 Task: Send an email with the signature Ebony Rodriguez with the subject 'Request for a leave of absence' and the message 'I will need to check with our team before providing a response.' from softage.1@softage.net to softage.8@softage.net with an attached document Data_analysis_report.pdf and move the email from Sent Items to the folder Reservations
Action: Key pressed n
Screenshot: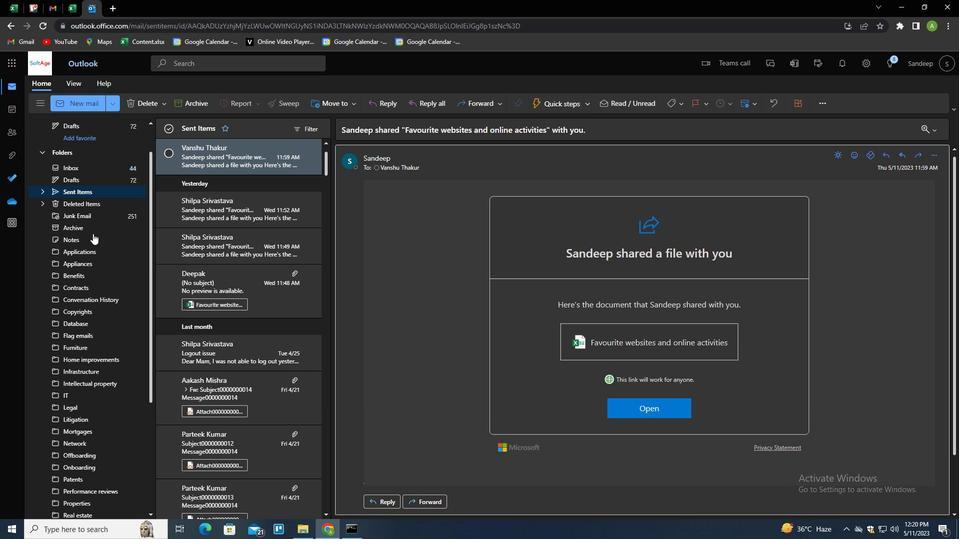 
Action: Mouse moved to (665, 105)
Screenshot: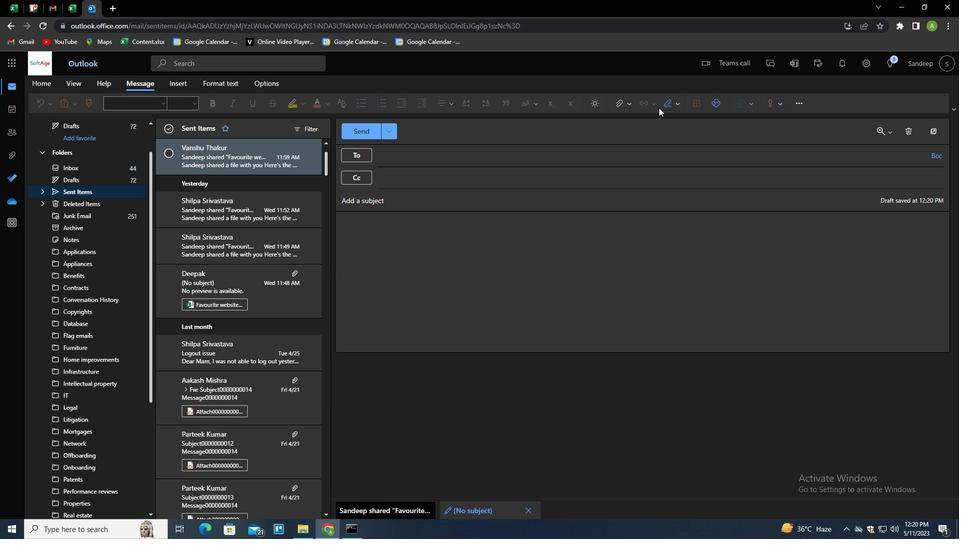
Action: Mouse pressed left at (665, 105)
Screenshot: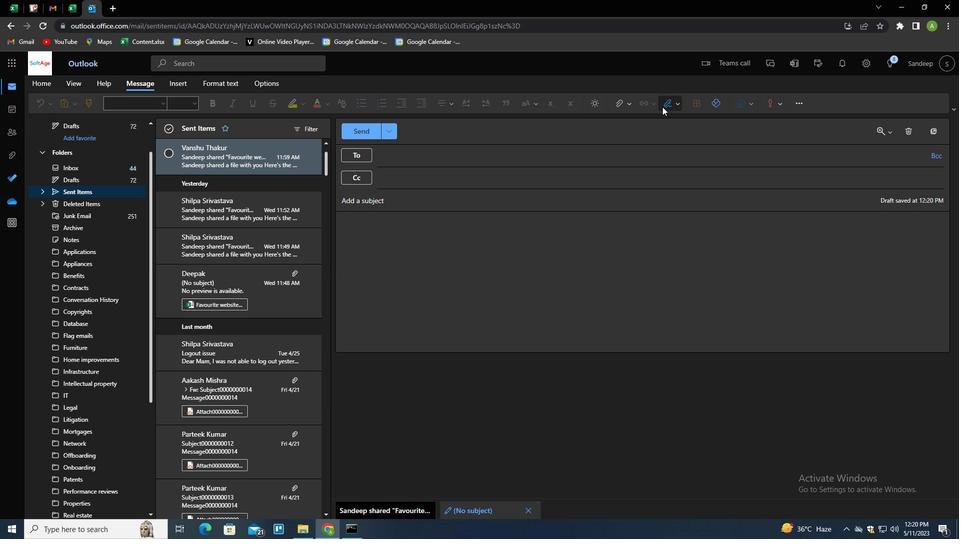 
Action: Mouse moved to (652, 139)
Screenshot: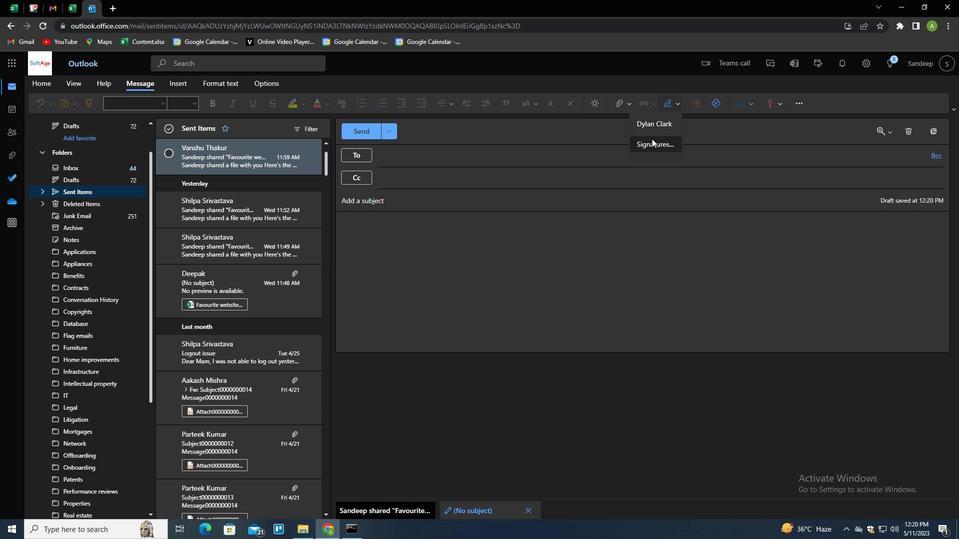 
Action: Mouse pressed left at (652, 139)
Screenshot: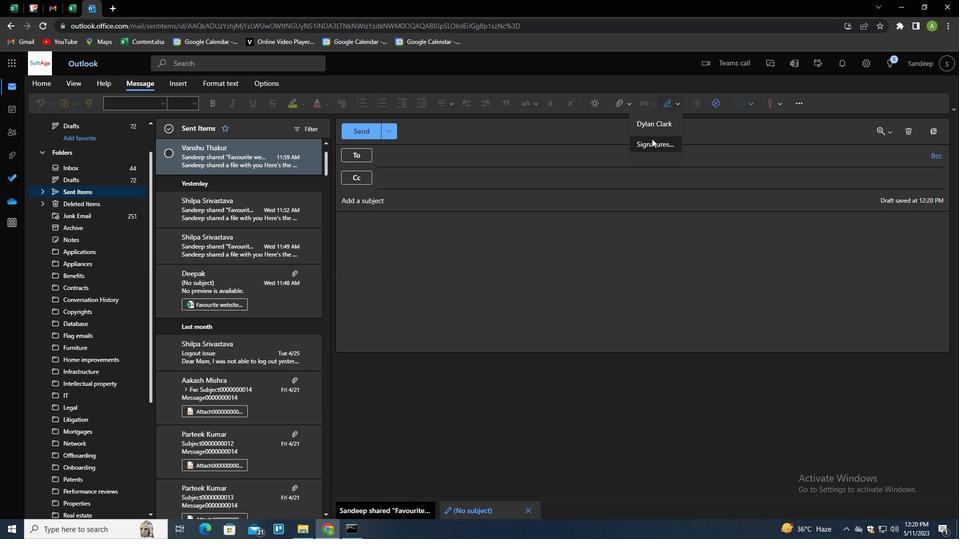 
Action: Mouse moved to (668, 186)
Screenshot: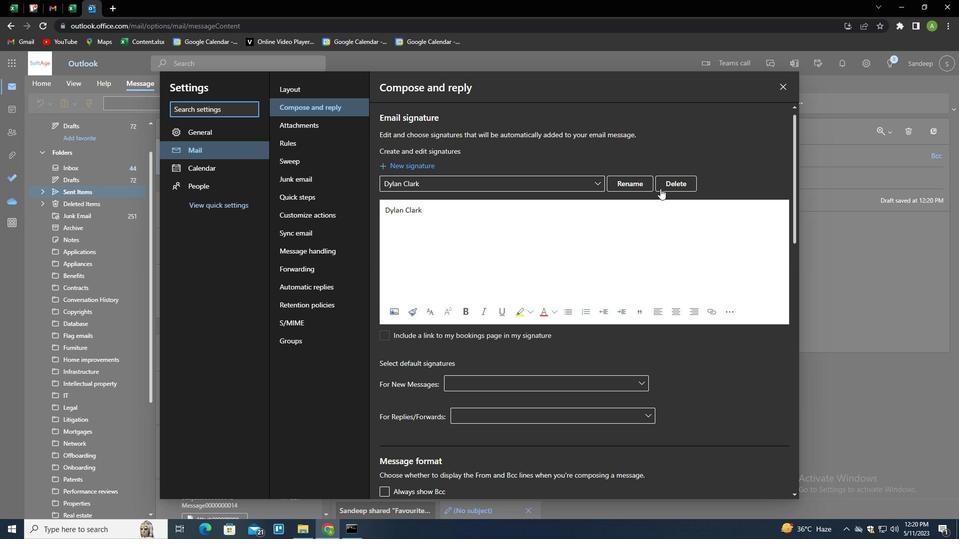 
Action: Mouse pressed left at (668, 186)
Screenshot: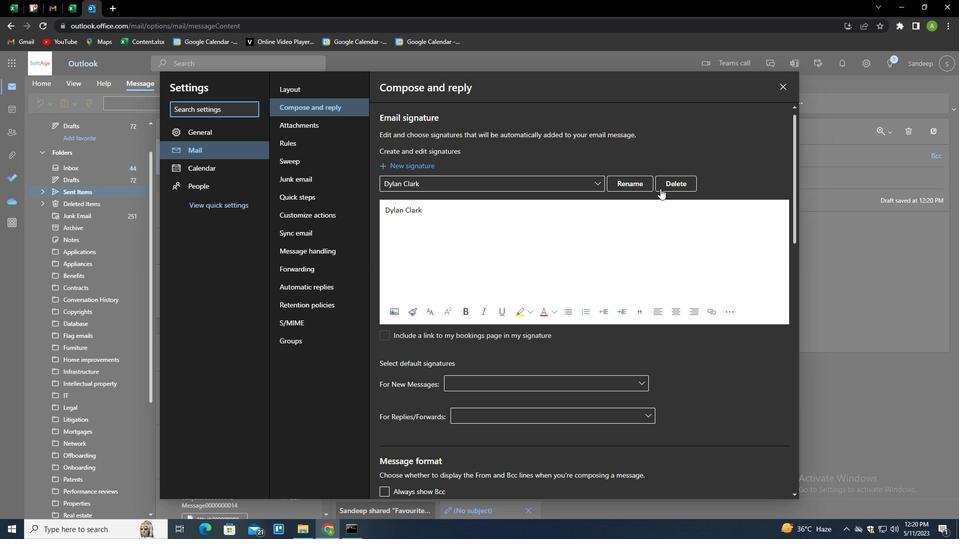
Action: Mouse moved to (606, 186)
Screenshot: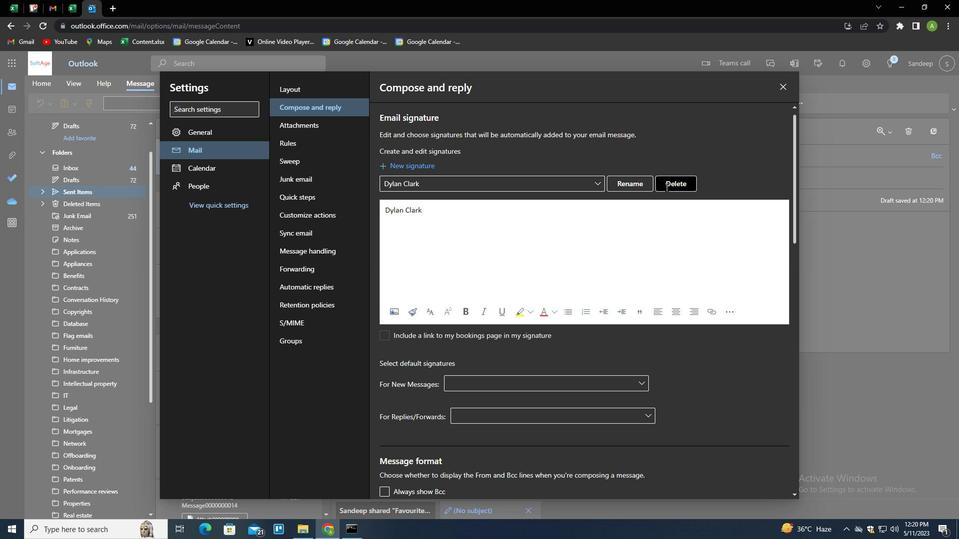 
Action: Mouse pressed left at (606, 186)
Screenshot: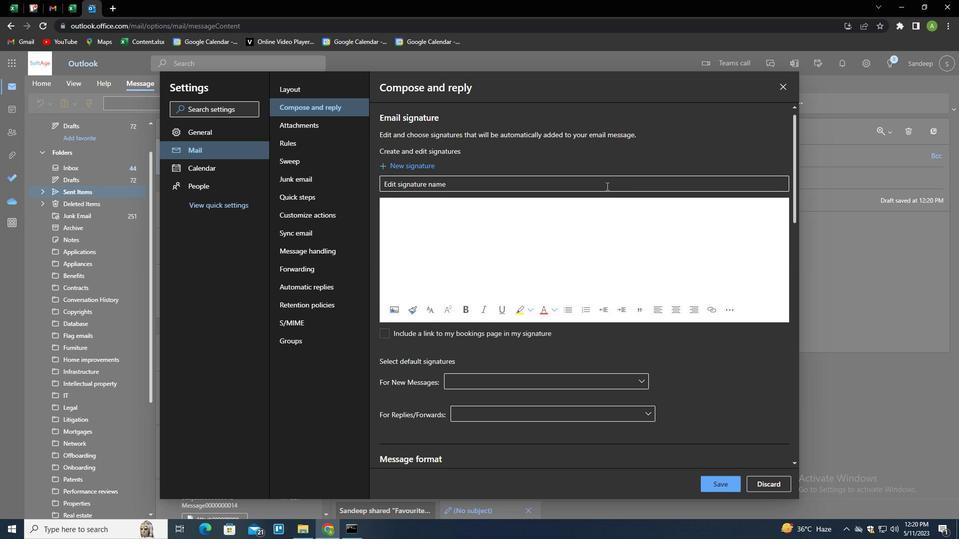 
Action: Mouse moved to (606, 184)
Screenshot: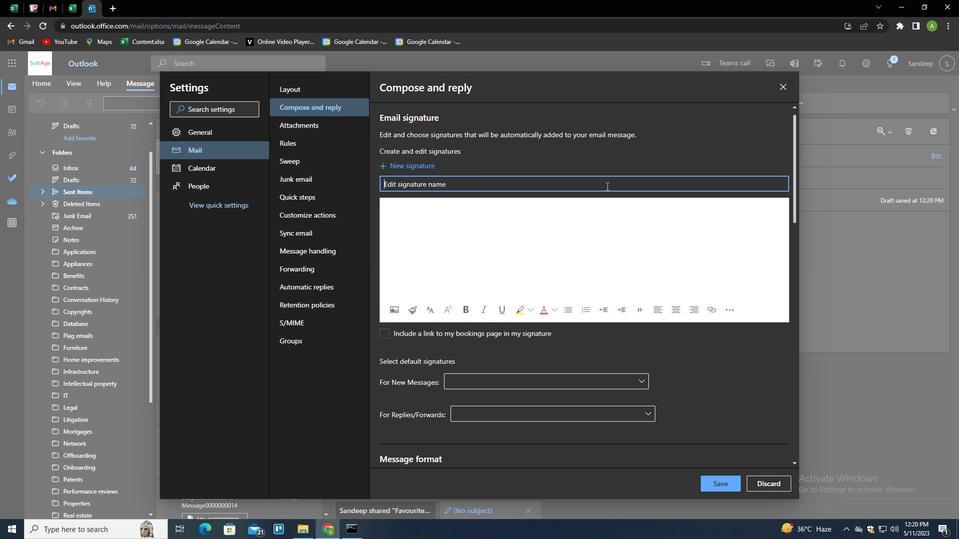 
Action: Key pressed <Key.shift><Key.shift><Key.shift><Key.shift><Key.shift><Key.shift><Key.shift><Key.shift><Key.shift><Key.shift><Key.shift><Key.shift><Key.shift><Key.shift><Key.shift><Key.shift><Key.shift><Key.shift><Key.shift><Key.shift><Key.shift><Key.shift><Key.shift><Key.shift><Key.shift><Key.shift><Key.shift><Key.shift><Key.shift><Key.shift><Key.shift><Key.shift><Key.shift><Key.shift><Key.shift><Key.shift><Key.shift><Key.shift><Key.shift><Key.shift><Key.shift>EBONY<Key.space><Key.shift>RODRIGUEA<Key.backspace>Z<Key.tab><Key.shift>EBONY<Key.space><Key.shift>RODRIGUES<Key.backspace>Z
Screenshot: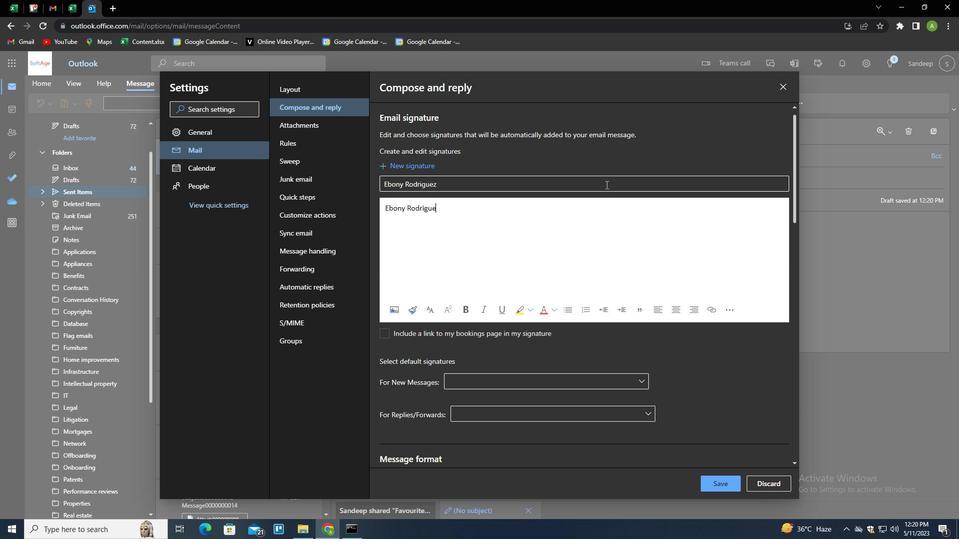 
Action: Mouse moved to (721, 481)
Screenshot: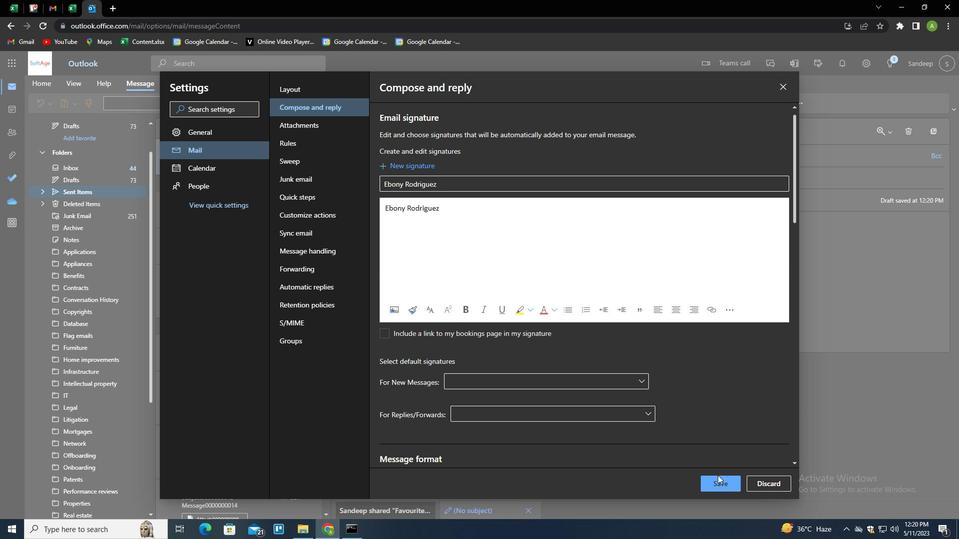 
Action: Mouse pressed left at (721, 481)
Screenshot: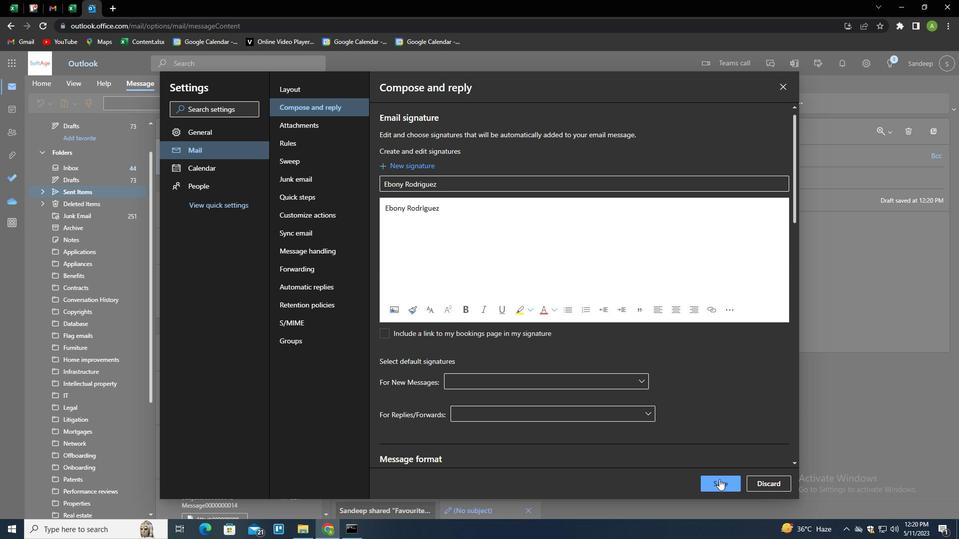 
Action: Mouse moved to (883, 244)
Screenshot: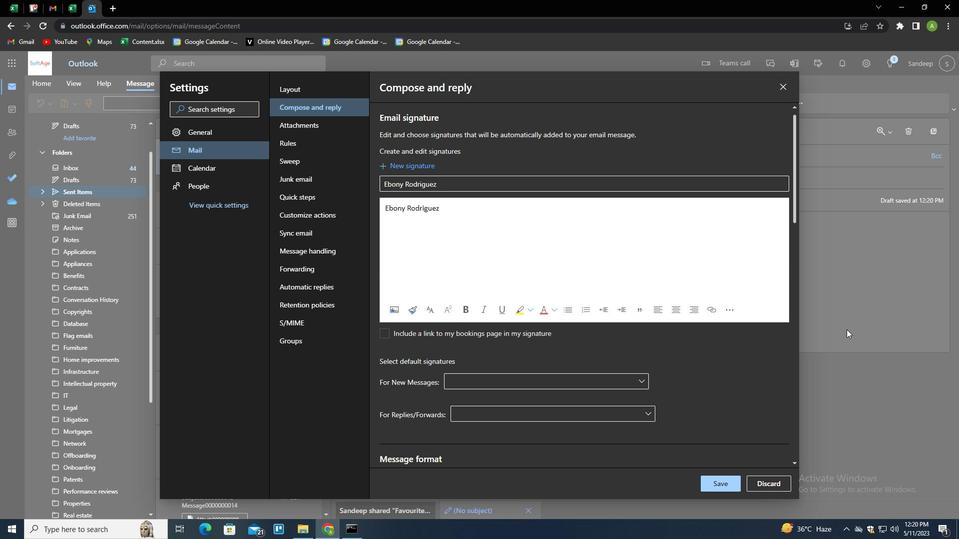 
Action: Mouse pressed left at (883, 244)
Screenshot: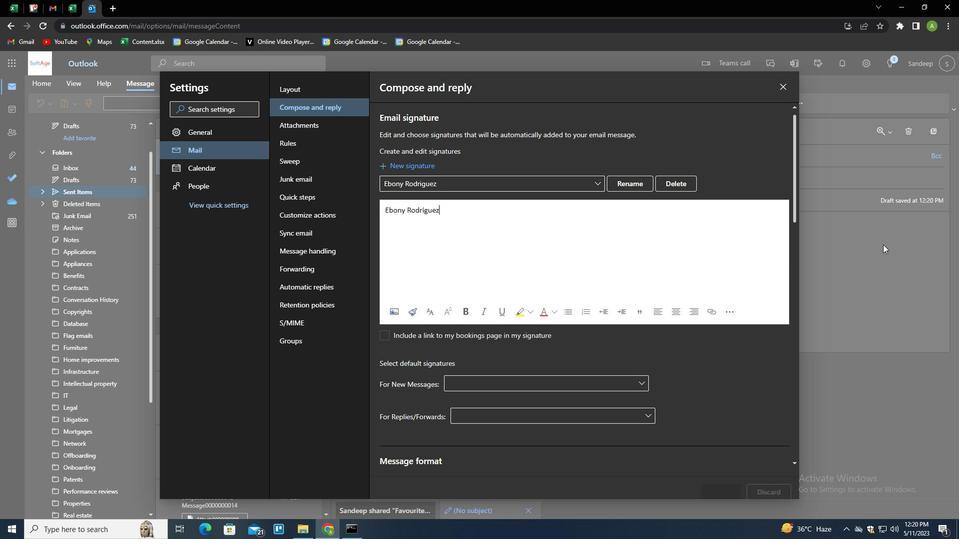 
Action: Mouse moved to (669, 100)
Screenshot: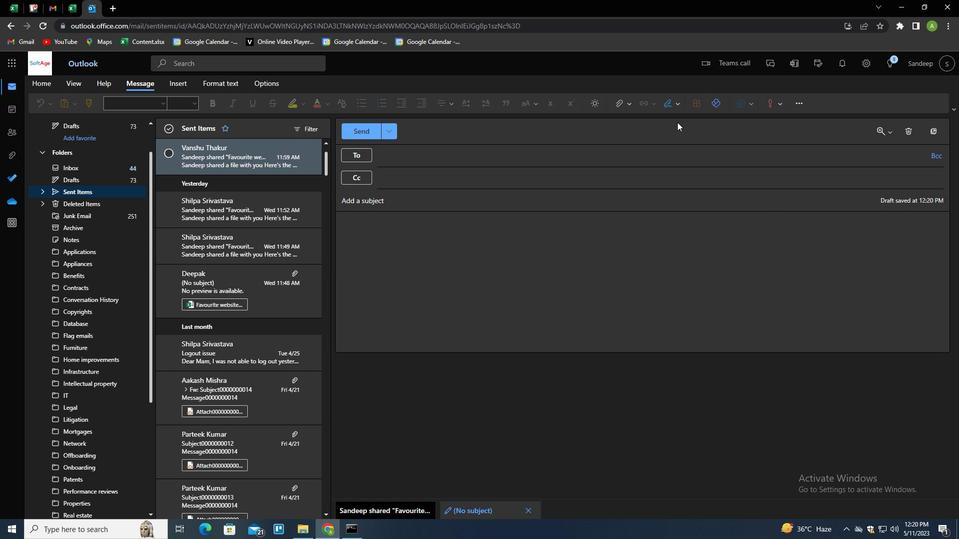 
Action: Mouse pressed left at (669, 100)
Screenshot: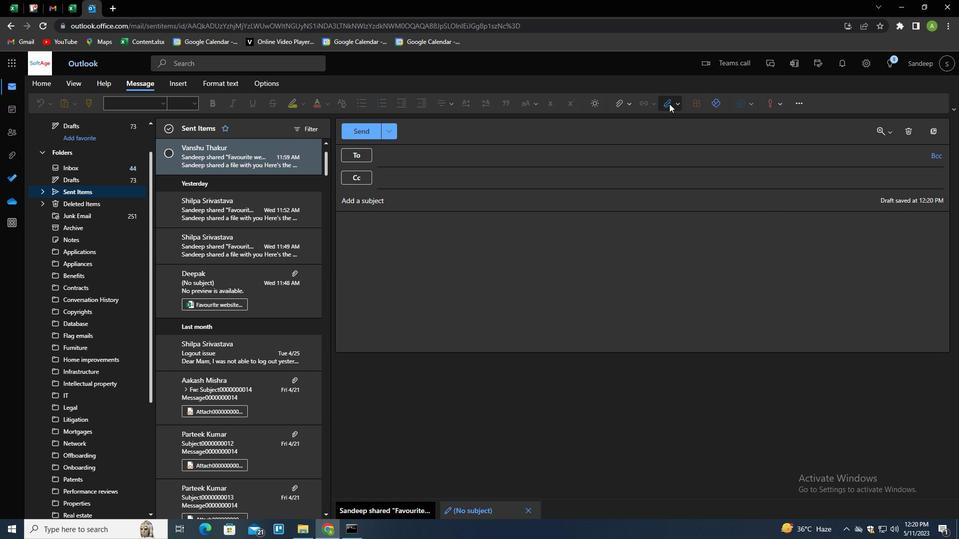 
Action: Mouse moved to (655, 125)
Screenshot: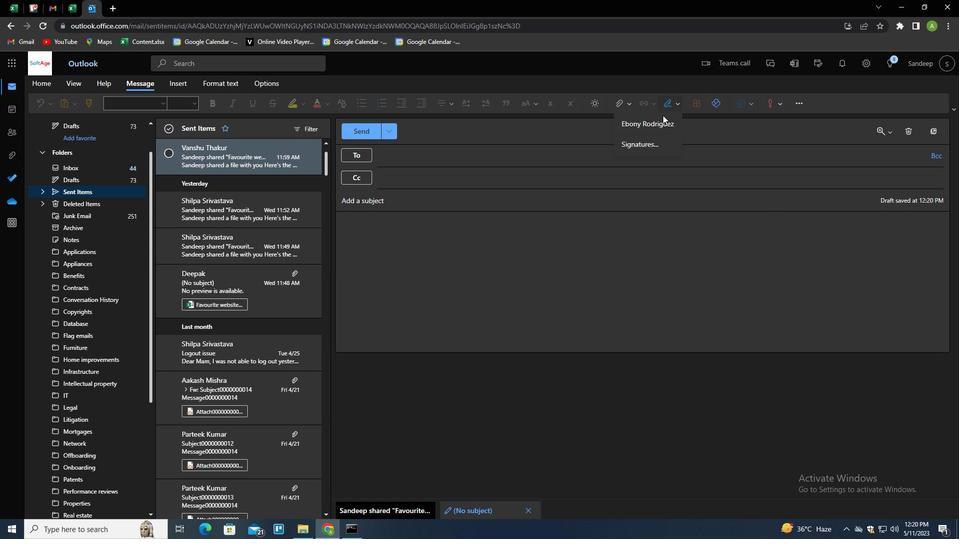 
Action: Mouse pressed left at (655, 125)
Screenshot: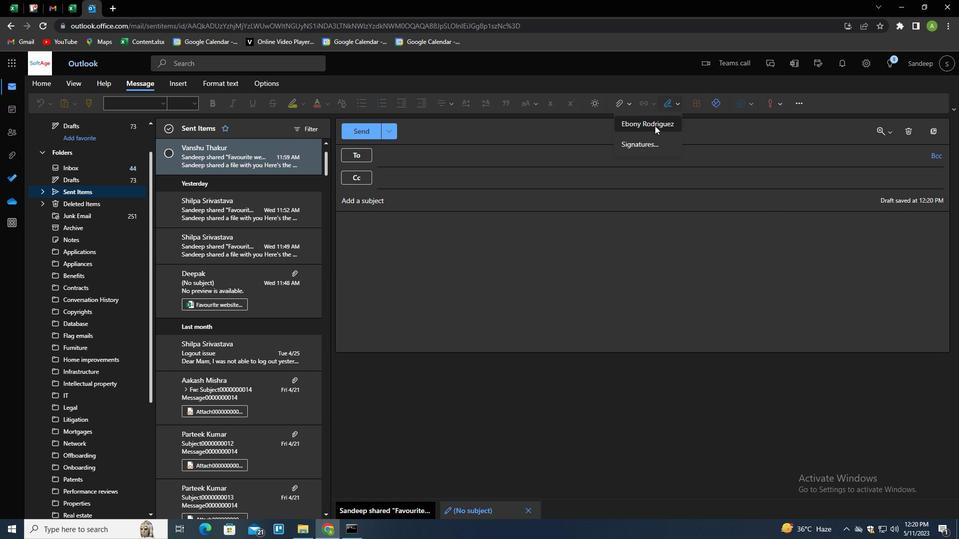 
Action: Mouse moved to (418, 199)
Screenshot: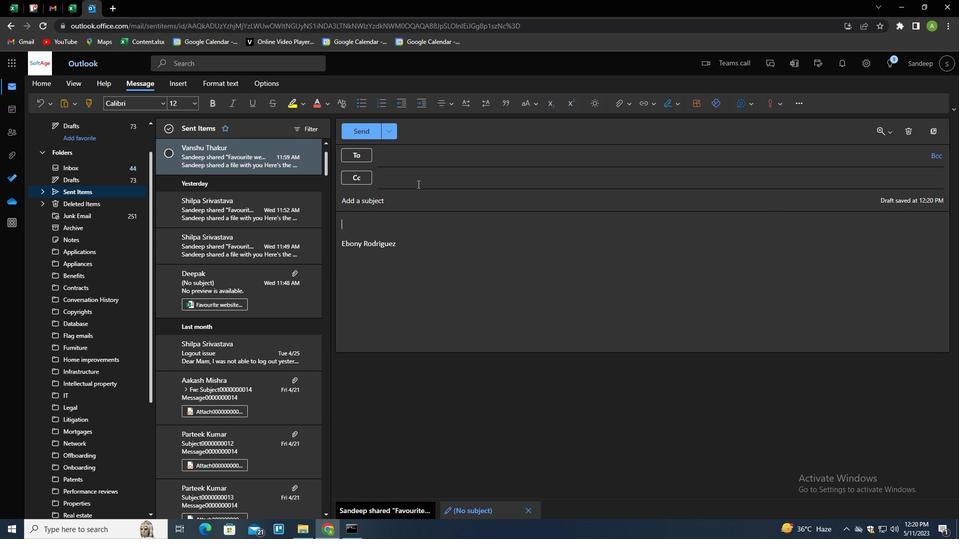 
Action: Mouse pressed left at (418, 199)
Screenshot: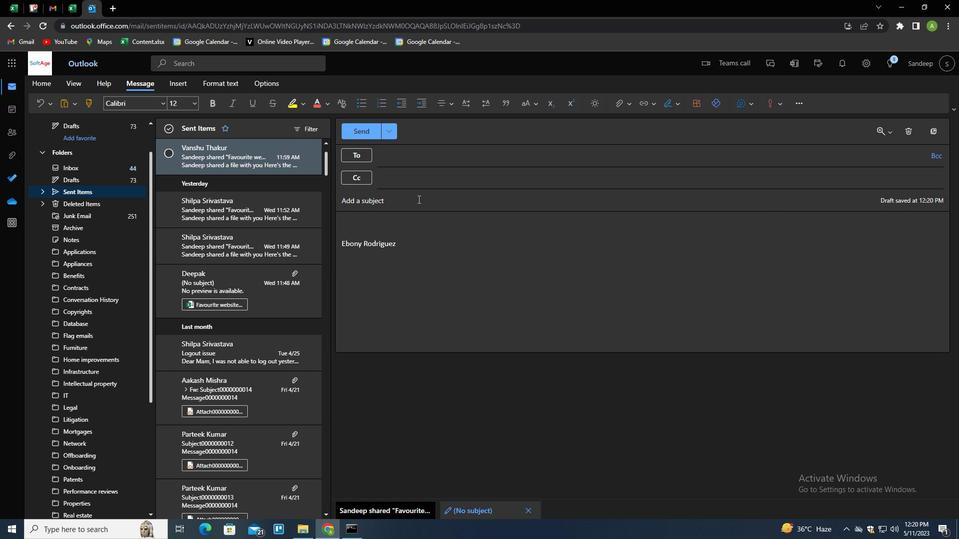 
Action: Mouse scrolled (418, 199) with delta (0, 0)
Screenshot: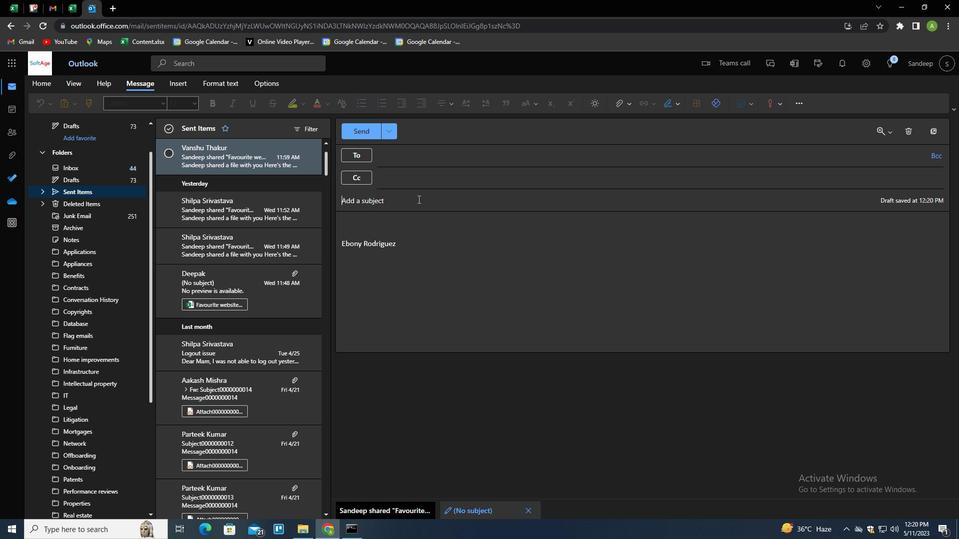 
Action: Mouse scrolled (418, 199) with delta (0, 0)
Screenshot: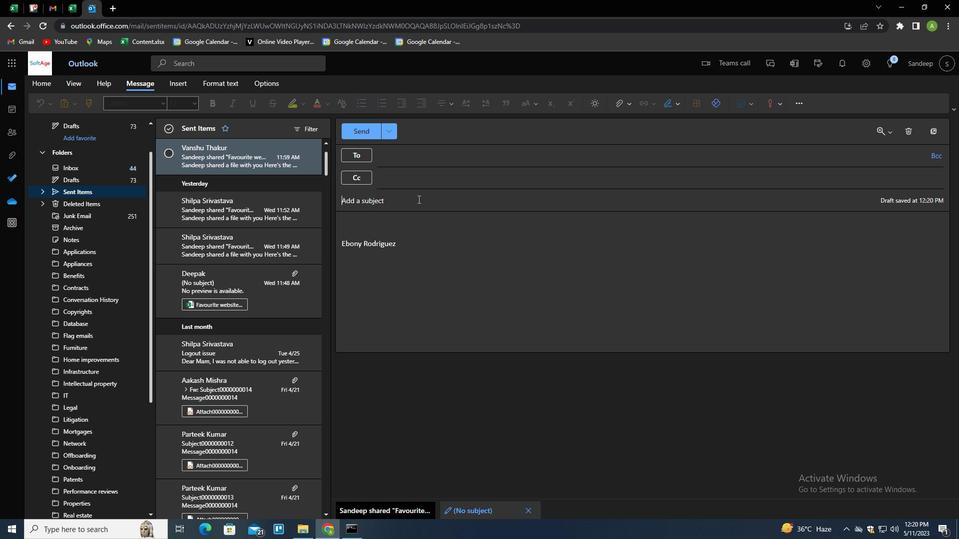 
Action: Mouse moved to (398, 201)
Screenshot: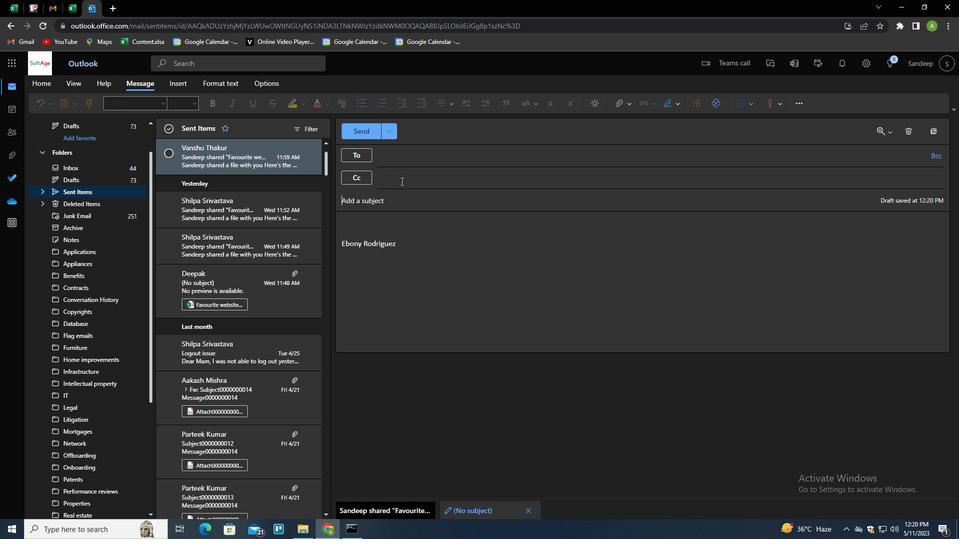 
Action: Key pressed <Key.shift>TE<Key.backspace><Key.backspace><Key.shift>REQUEST<Key.space>FOR<Key.space>A<Key.space>LEAVE<Key.space>OF<Key.space>ABSENCE
Screenshot: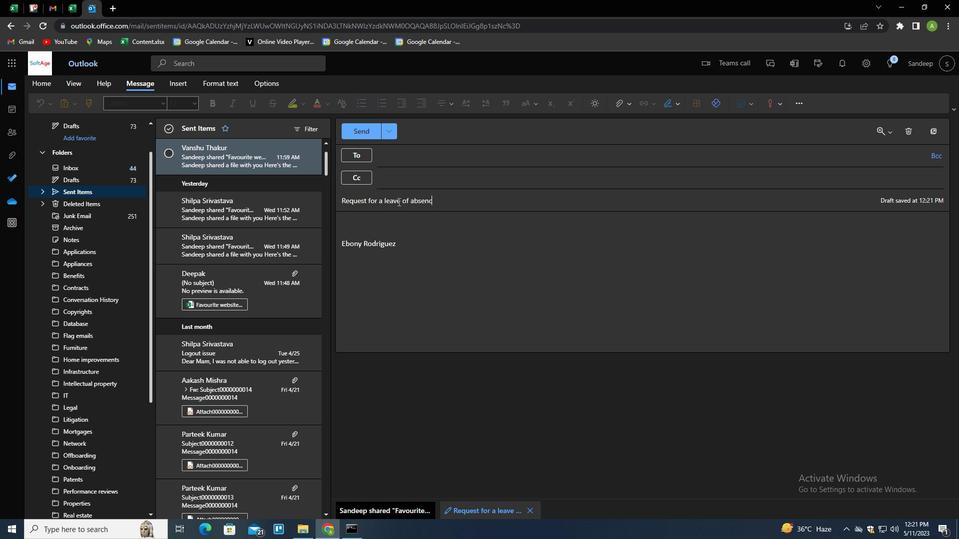
Action: Mouse moved to (403, 245)
Screenshot: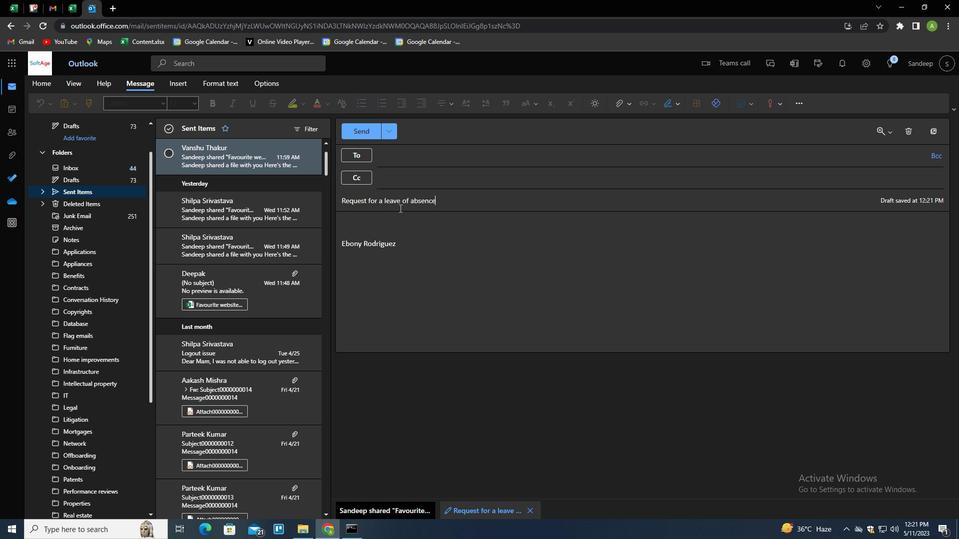 
Action: Mouse pressed left at (403, 245)
Screenshot: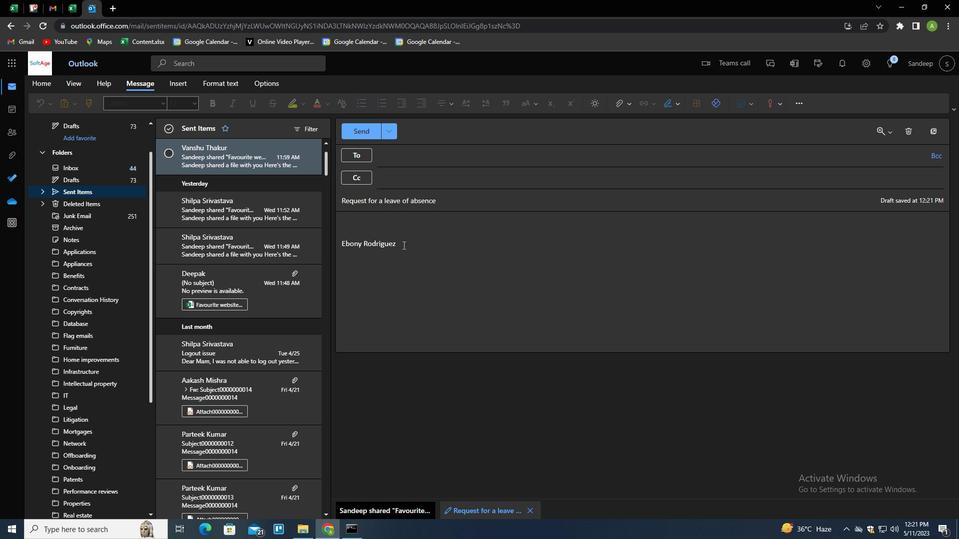 
Action: Key pressed <Key.shift_r><Key.enter><Key.shift><Key.shift><Key.shift><Key.shift><Key.shift><Key.shift><Key.shift><Key.shift><Key.shift><Key.shift><Key.shift><Key.shift><Key.shift><Key.shift><Key.shift><Key.shift><Key.shift><Key.shift><Key.shift><Key.shift><Key.shift><Key.shift><Key.shift><Key.shift><Key.shift>I<Key.space>EI<Key.backspace><Key.backspace>WILL<Key.space>NEED<Key.space>TO<Key.space>CHECK<Key.space>WITH<Key.space>OUR<Key.space>TEAM<Key.space>BEFORE<Key.space>PROVIDING<Key.space>A<Key.space>REPONSE.
Screenshot: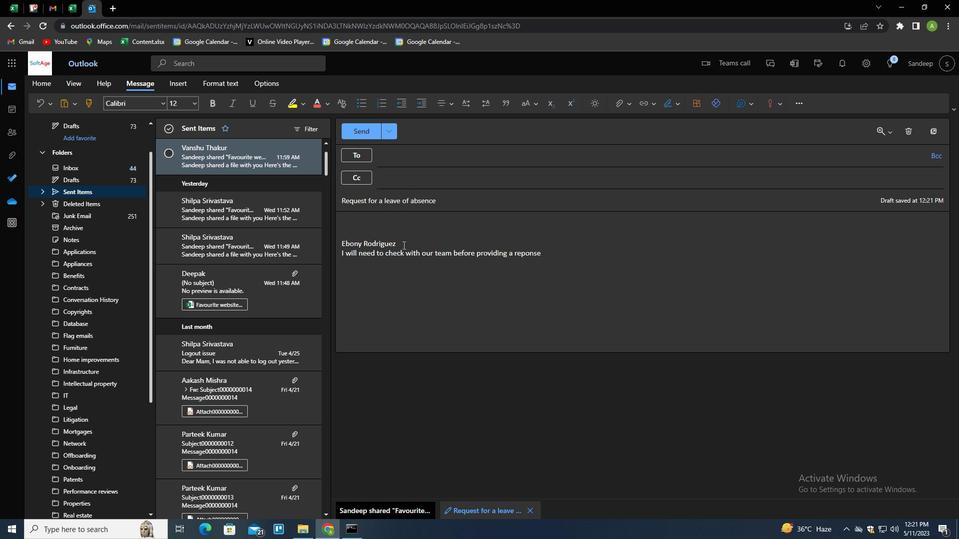 
Action: Mouse moved to (395, 157)
Screenshot: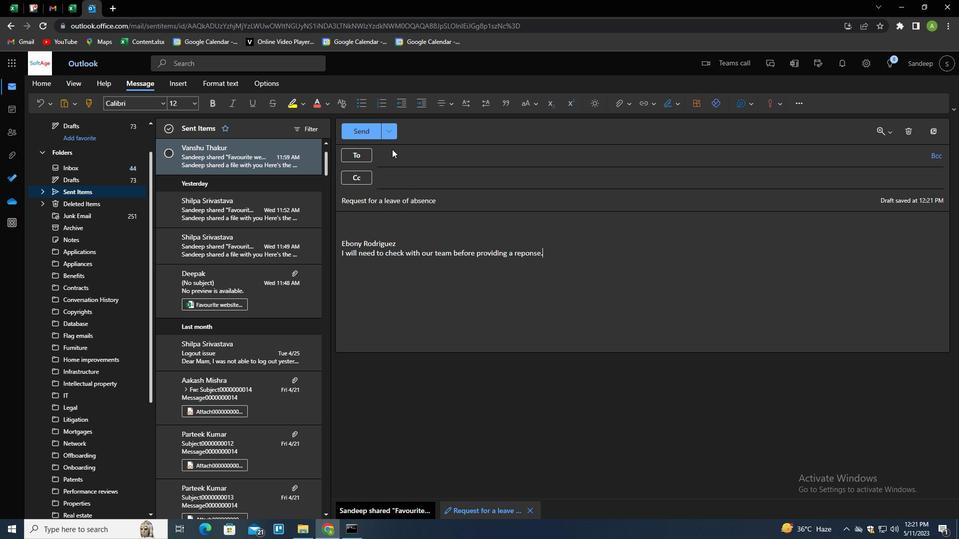 
Action: Mouse pressed left at (395, 157)
Screenshot: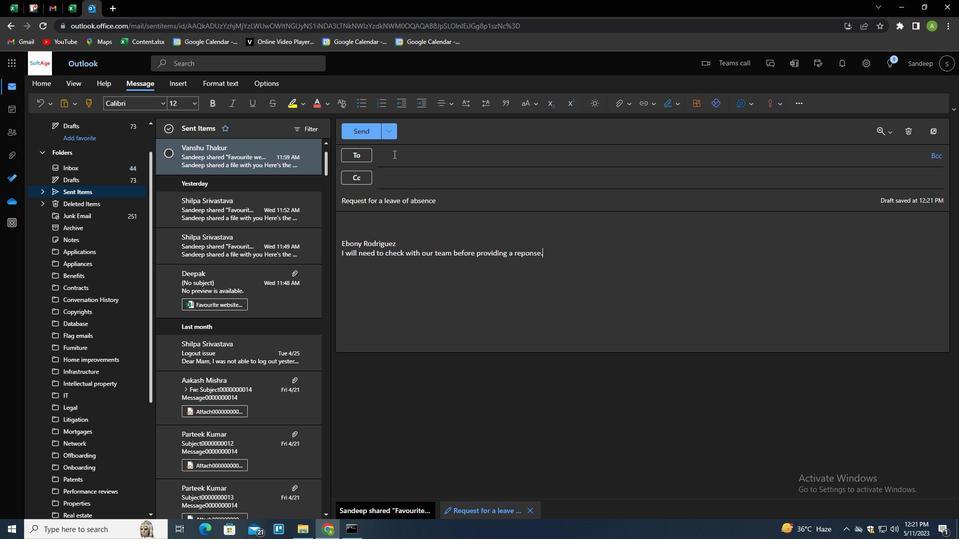 
Action: Key pressed SOFTAGE.8<Key.shift><Key.shift><Key.shift><Key.shift><Key.shift><Key.shift><Key.shift><Key.shift><Key.shift><Key.shift><Key.shift>@SOFTAGE.NET
Screenshot: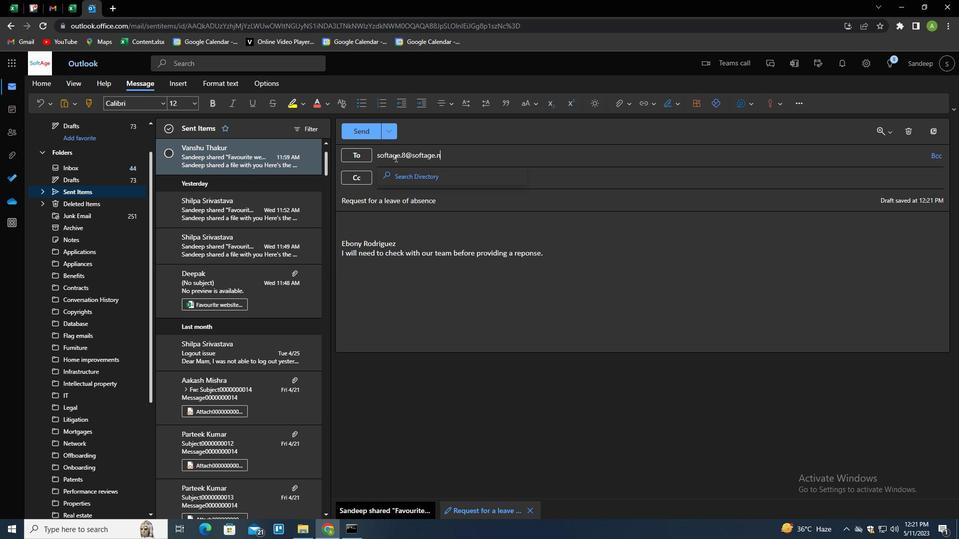 
Action: Mouse moved to (454, 183)
Screenshot: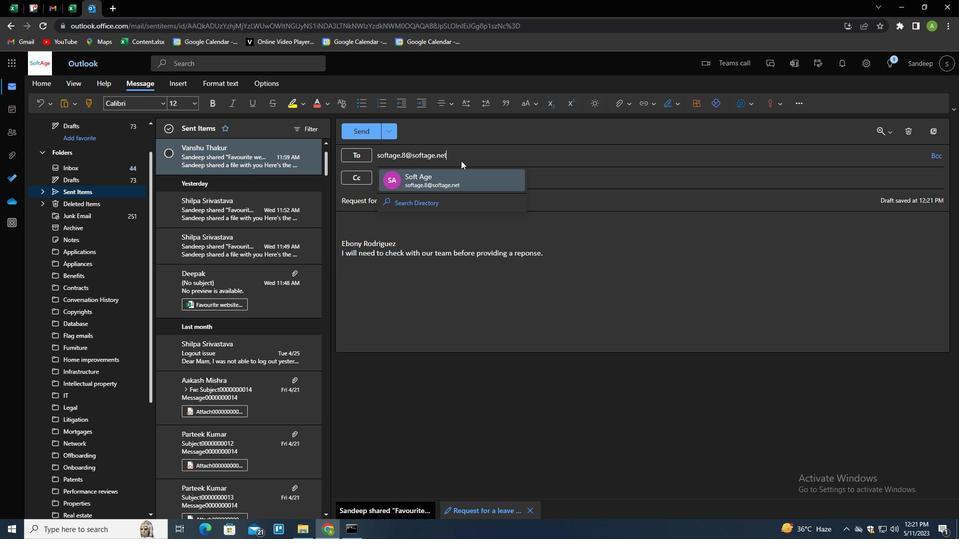 
Action: Mouse pressed left at (454, 183)
Screenshot: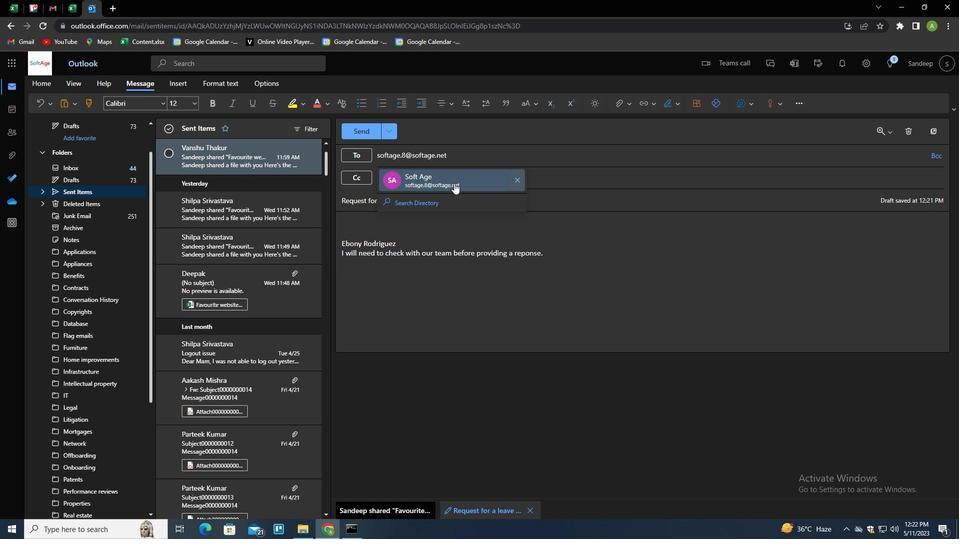 
Action: Mouse moved to (621, 105)
Screenshot: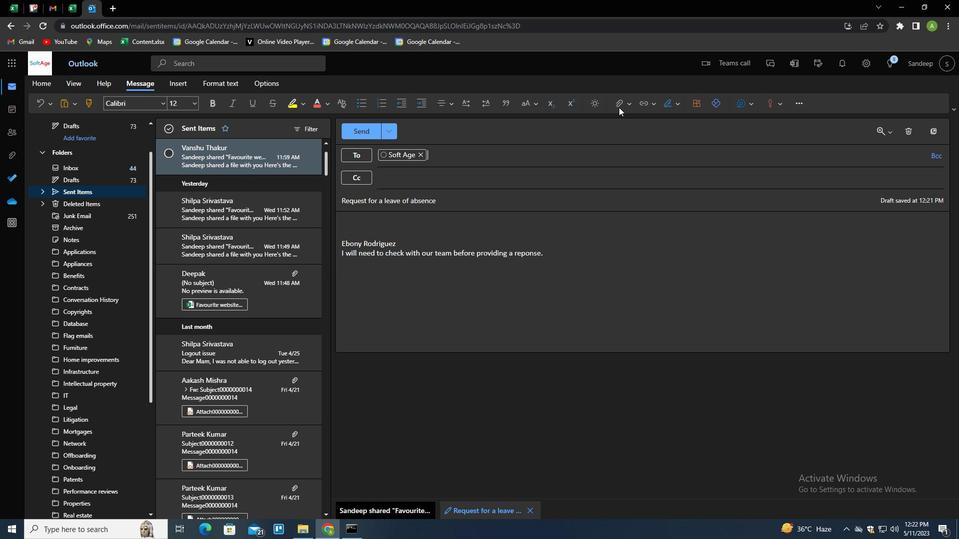 
Action: Mouse pressed left at (621, 105)
Screenshot: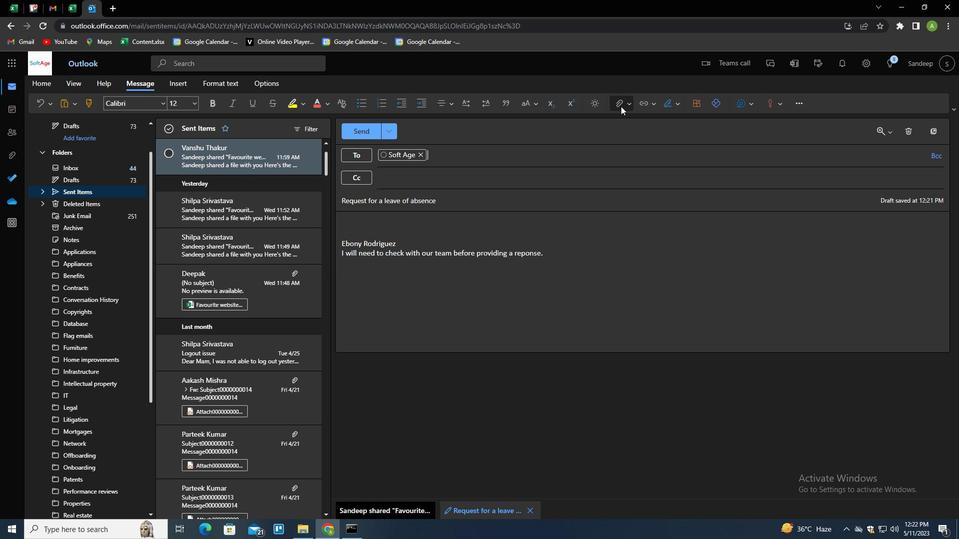 
Action: Mouse moved to (600, 123)
Screenshot: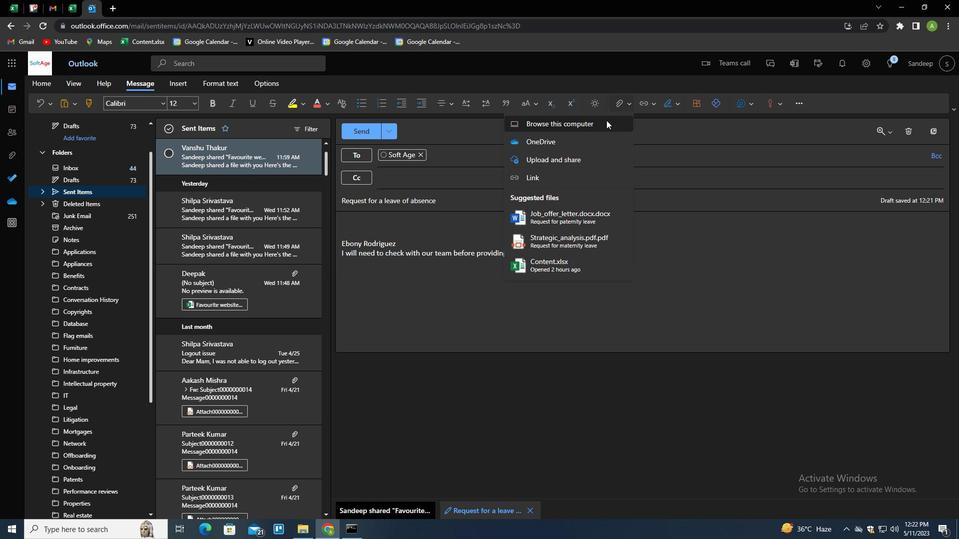 
Action: Mouse pressed left at (600, 123)
Screenshot: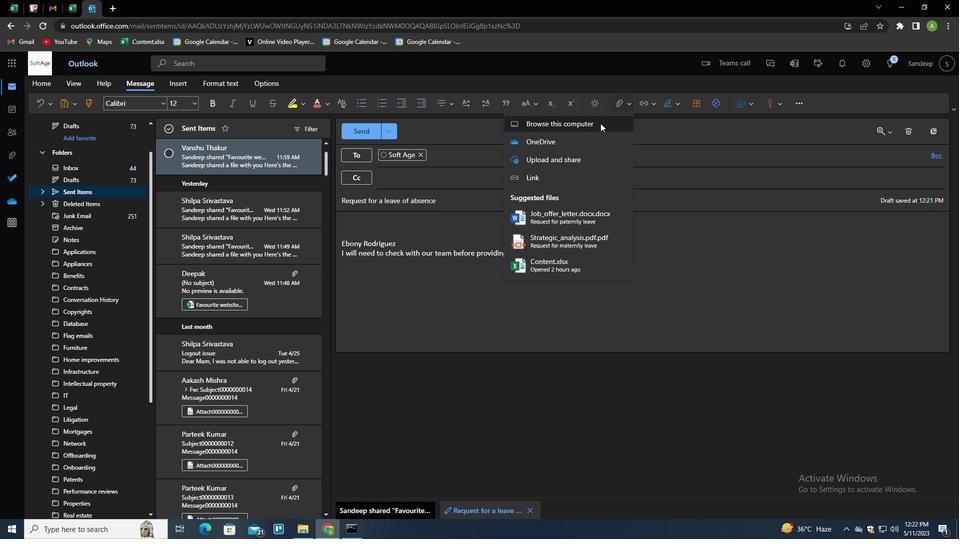 
Action: Mouse moved to (191, 84)
Screenshot: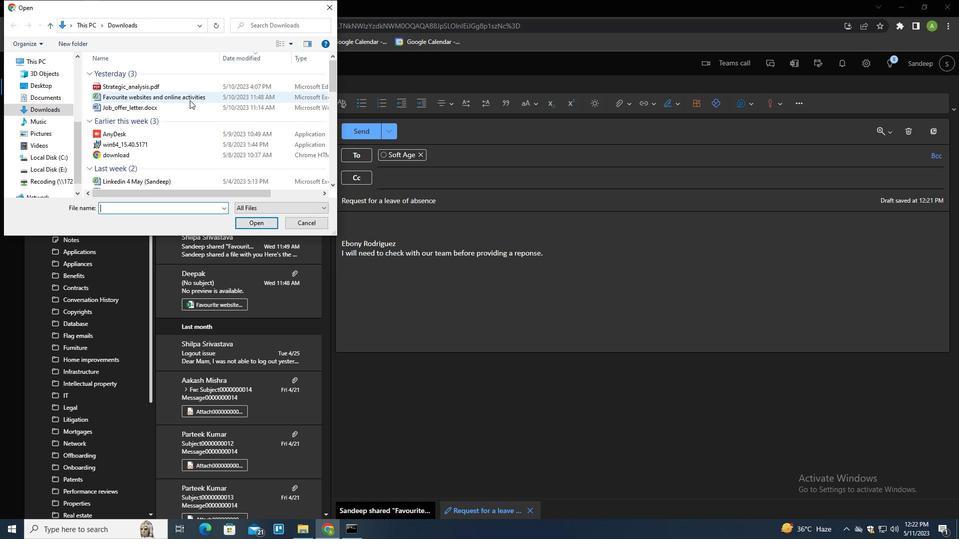 
Action: Mouse pressed left at (191, 84)
Screenshot: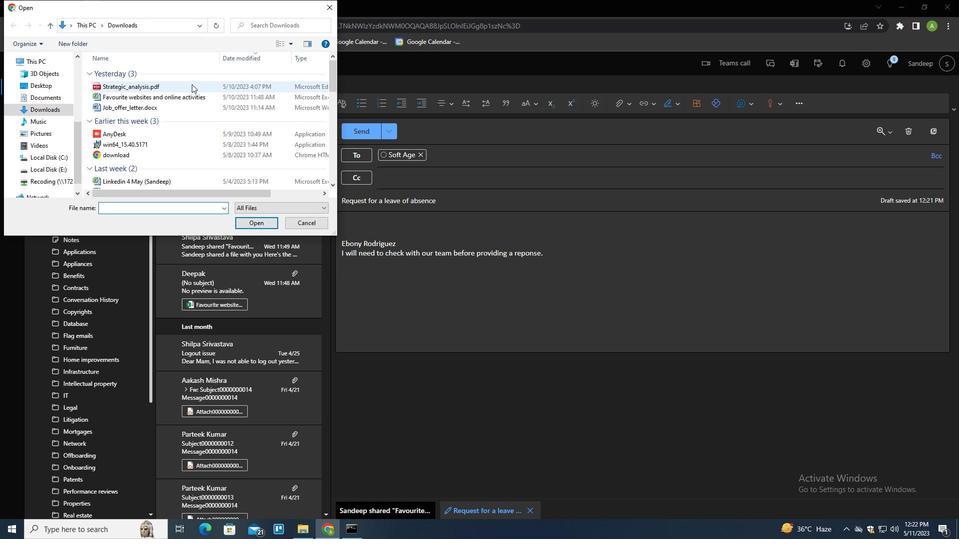 
Action: Mouse pressed right at (191, 84)
Screenshot: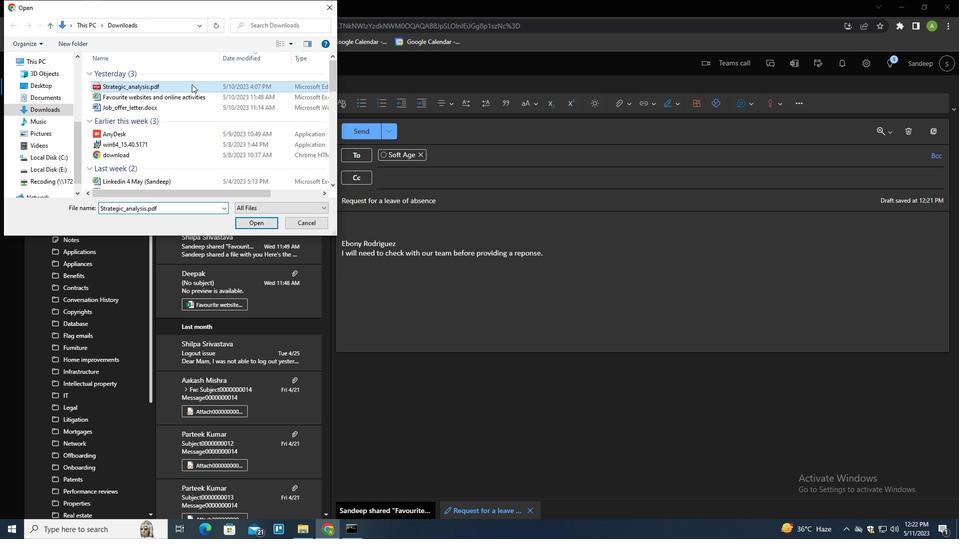 
Action: Mouse moved to (240, 240)
Screenshot: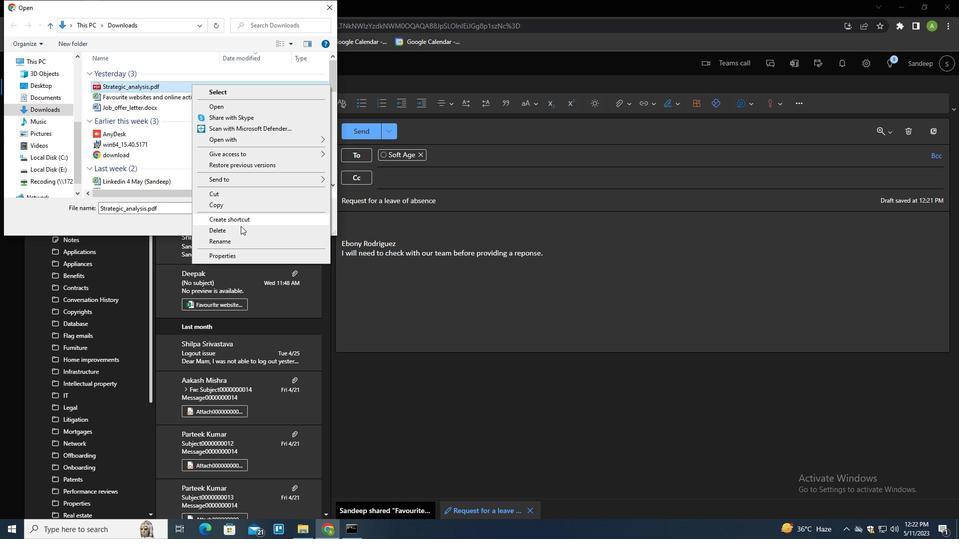 
Action: Mouse pressed left at (240, 240)
Screenshot: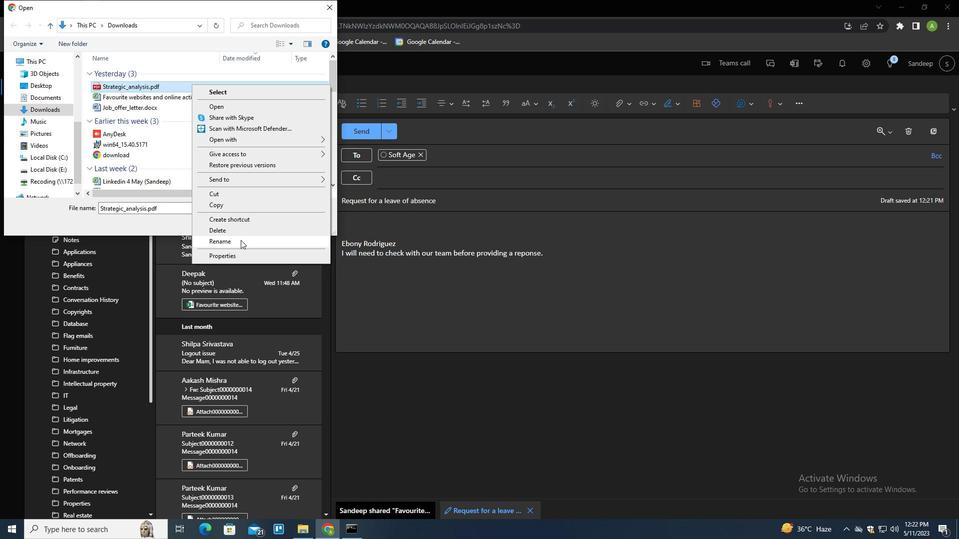 
Action: Mouse moved to (244, 162)
Screenshot: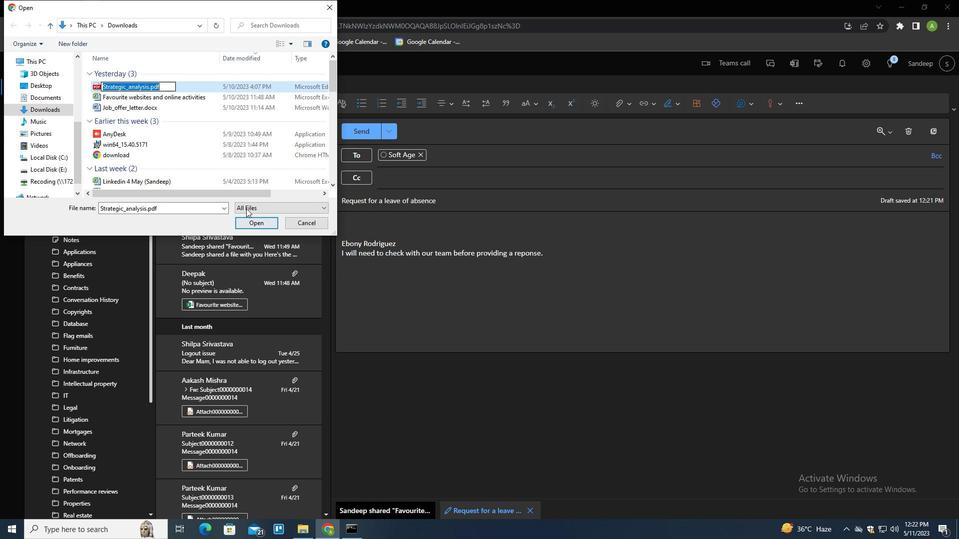 
Action: Key pressed <Key.backspace><Key.shift>DATA<Key.shift>_ANALYSIS<Key.shift>_REPORT.PF<Key.backspace>DF
Screenshot: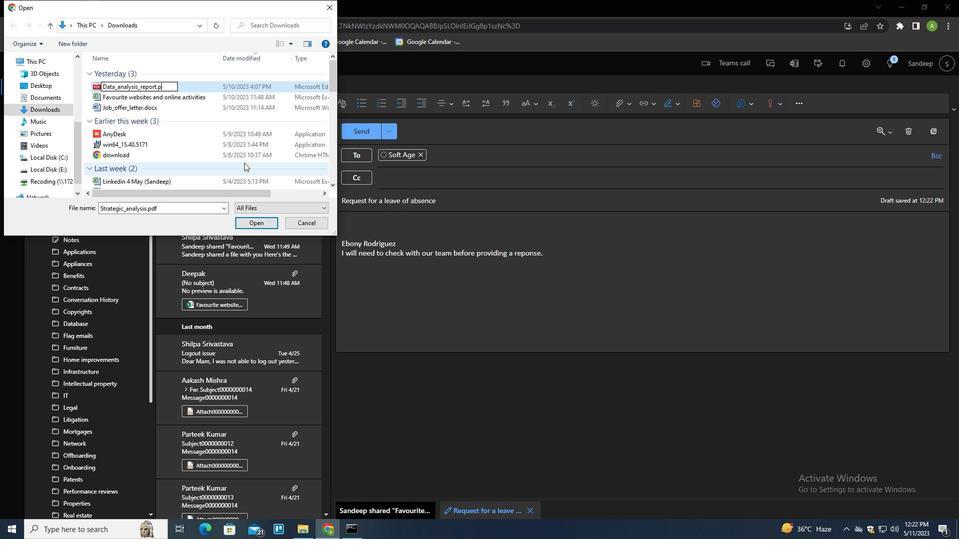 
Action: Mouse moved to (199, 80)
Screenshot: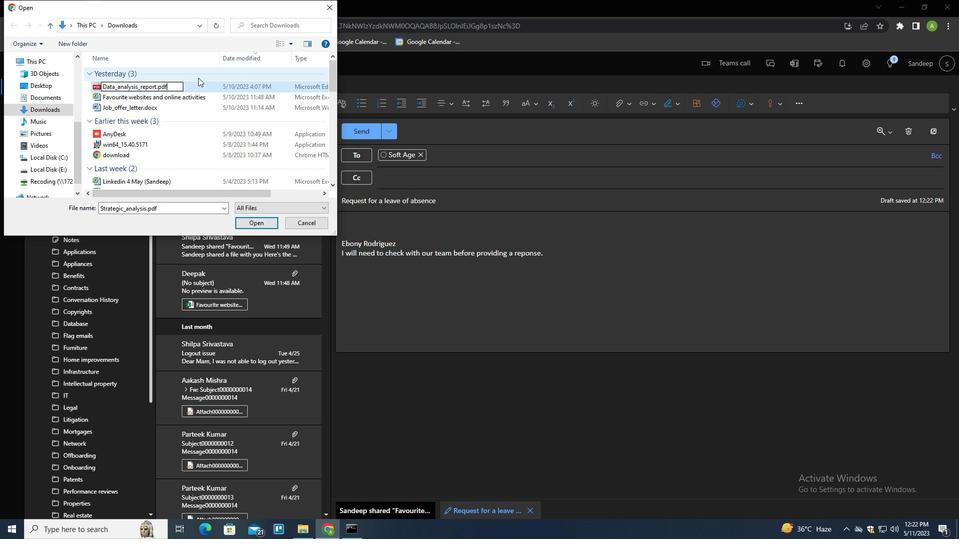 
Action: Mouse pressed left at (199, 80)
Screenshot: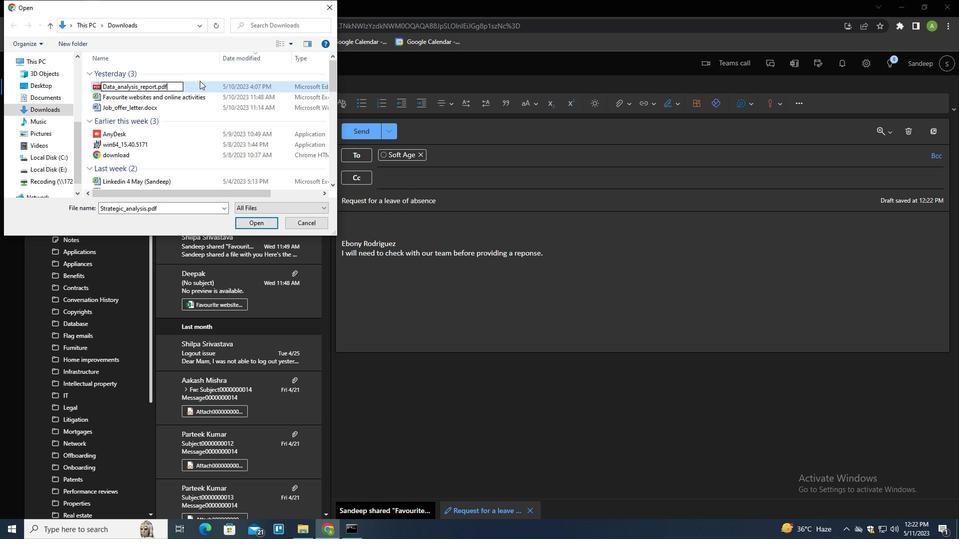 
Action: Mouse moved to (203, 85)
Screenshot: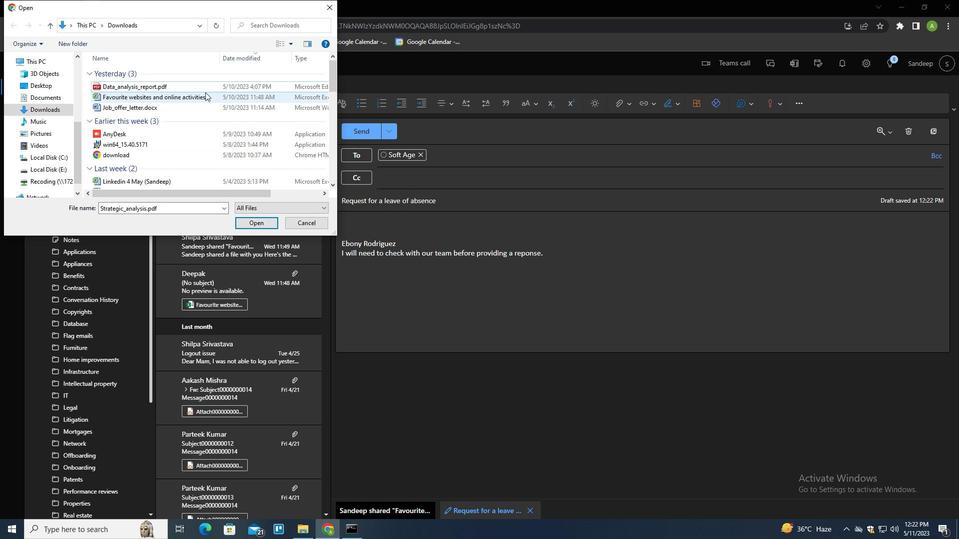 
Action: Mouse pressed left at (203, 85)
Screenshot: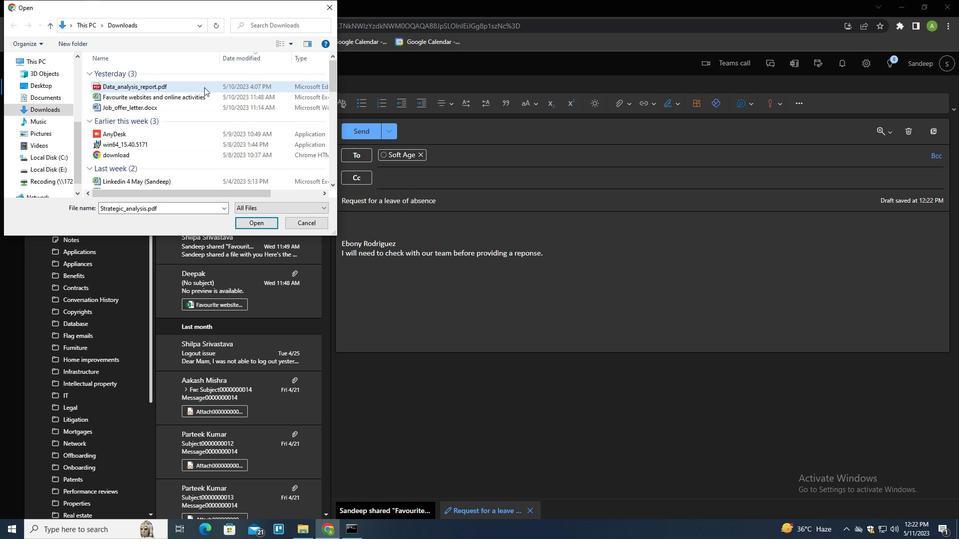 
Action: Mouse moved to (256, 223)
Screenshot: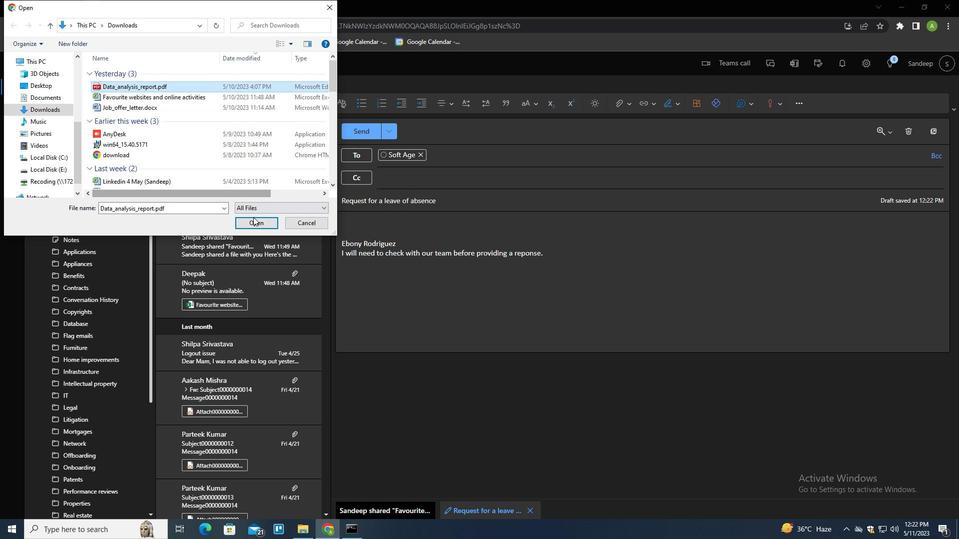 
Action: Mouse pressed left at (256, 223)
Screenshot: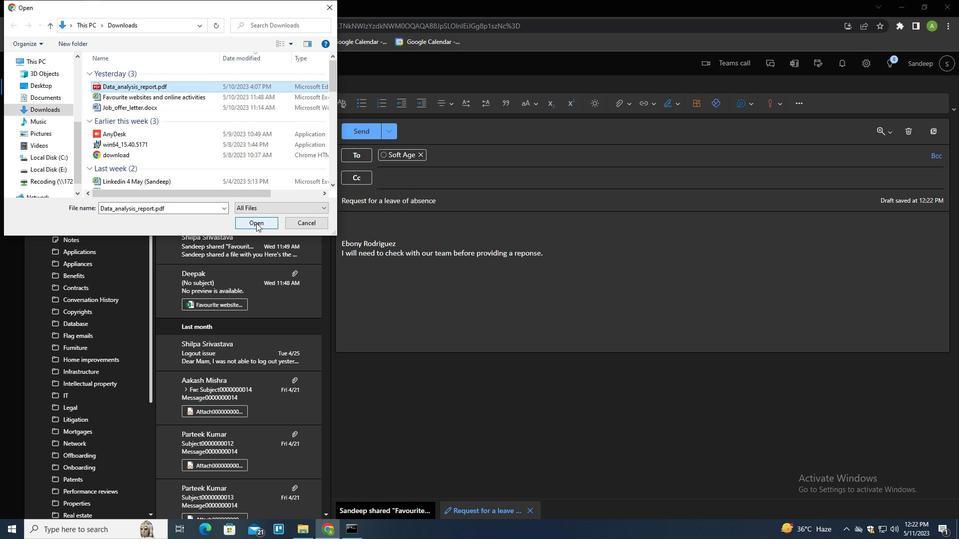 
Action: Mouse moved to (359, 128)
Screenshot: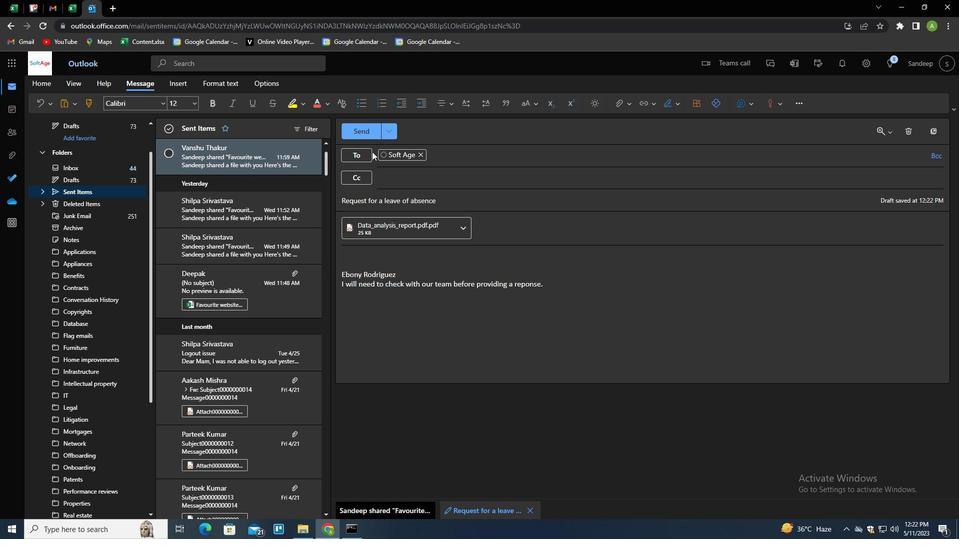 
Action: Mouse pressed left at (359, 128)
Screenshot: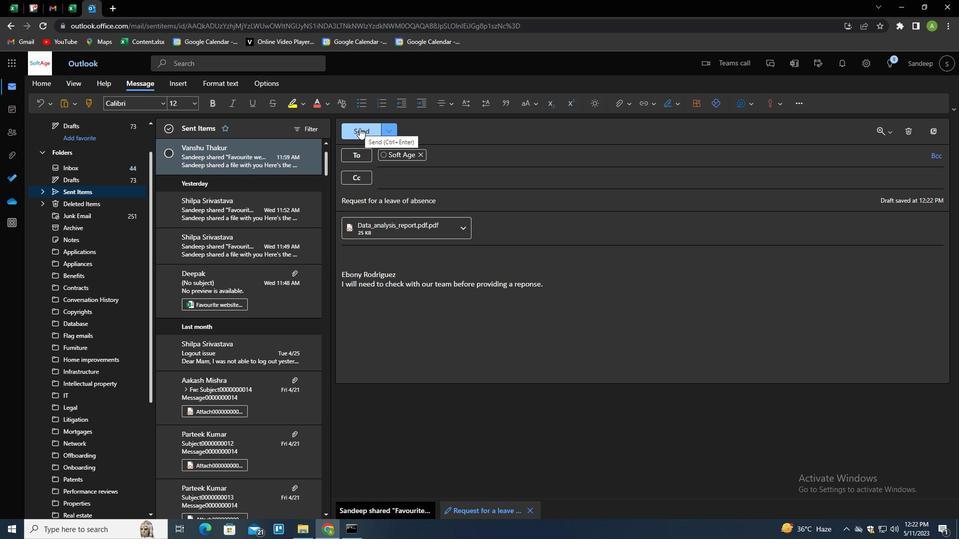 
Action: Mouse moved to (308, 224)
Screenshot: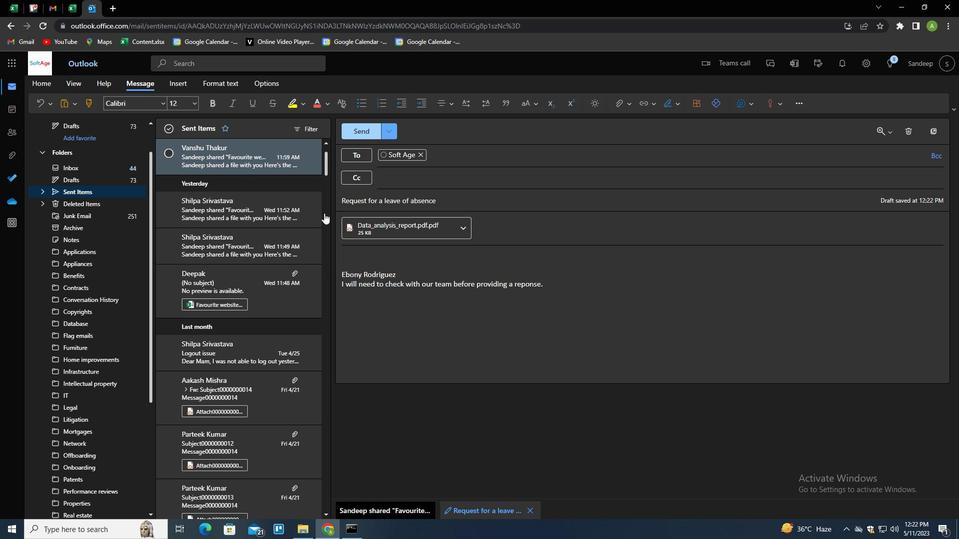 
Action: Mouse scrolled (308, 223) with delta (0, 0)
Screenshot: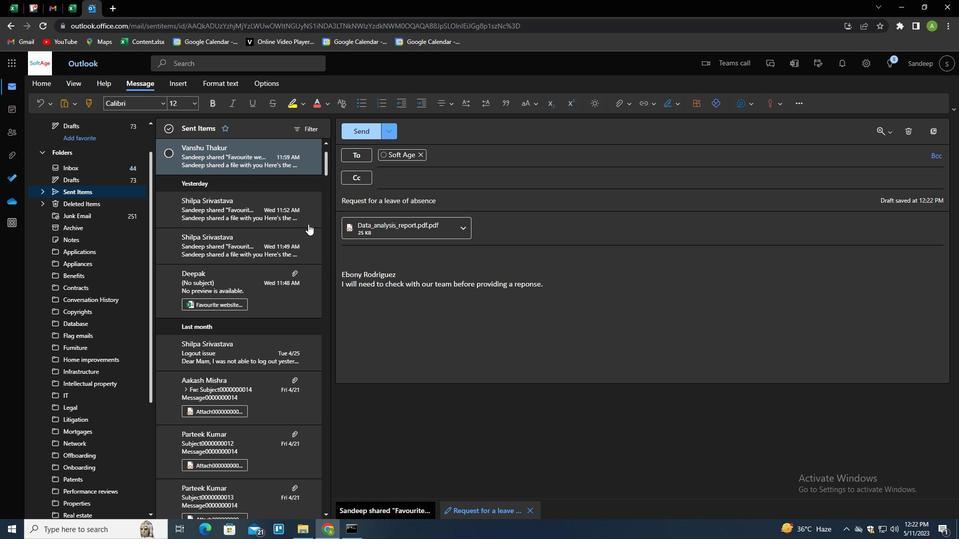 
Action: Mouse moved to (307, 224)
Screenshot: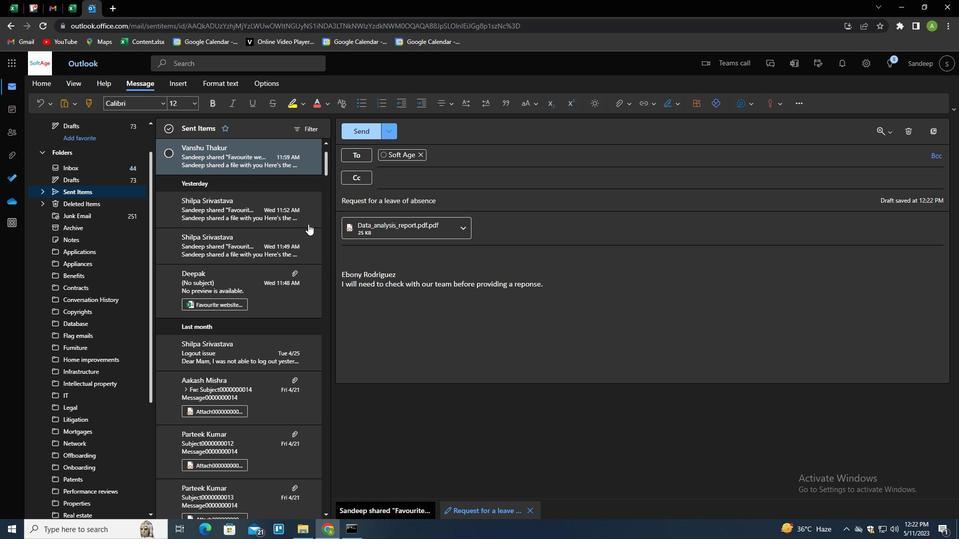 
Action: Mouse scrolled (307, 224) with delta (0, 0)
Screenshot: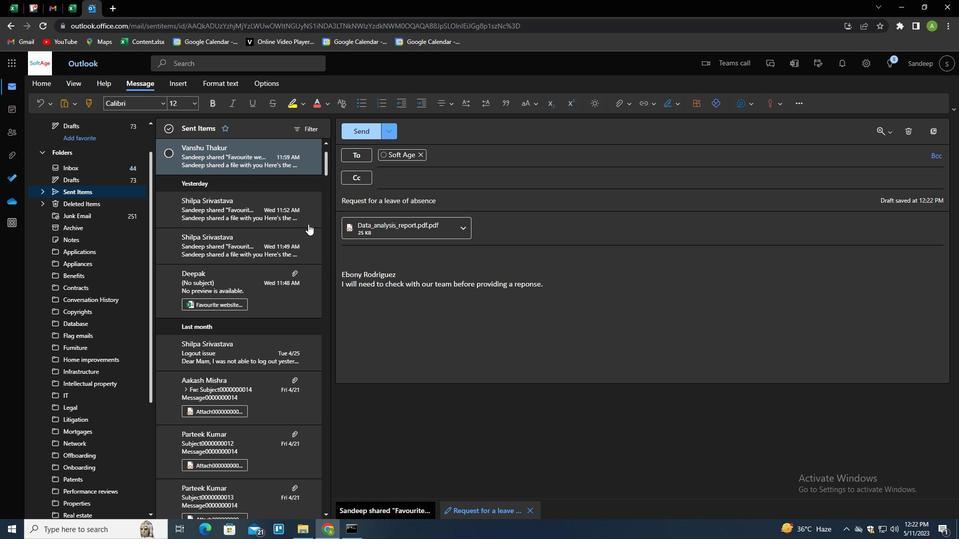 
Action: Mouse scrolled (307, 224) with delta (0, 0)
Screenshot: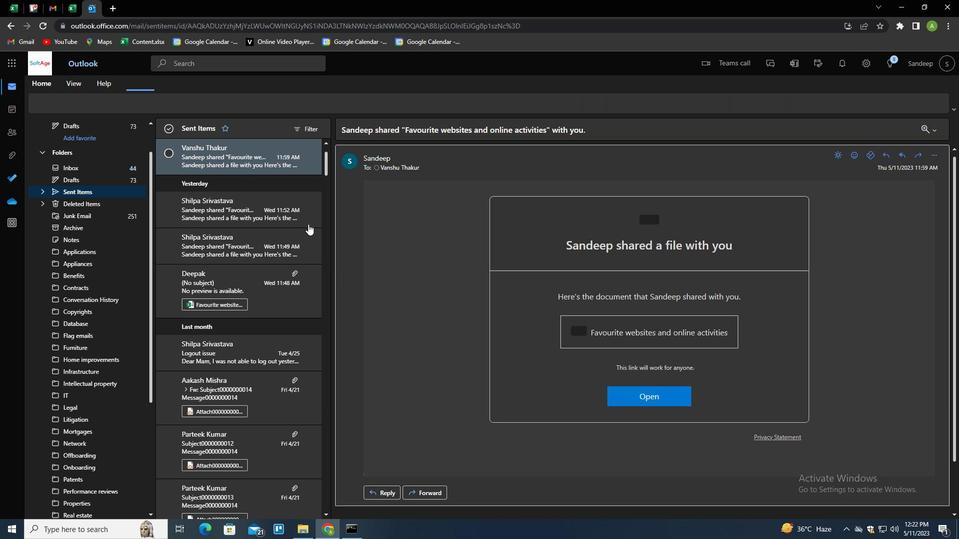 
Action: Mouse scrolled (307, 224) with delta (0, 0)
Screenshot: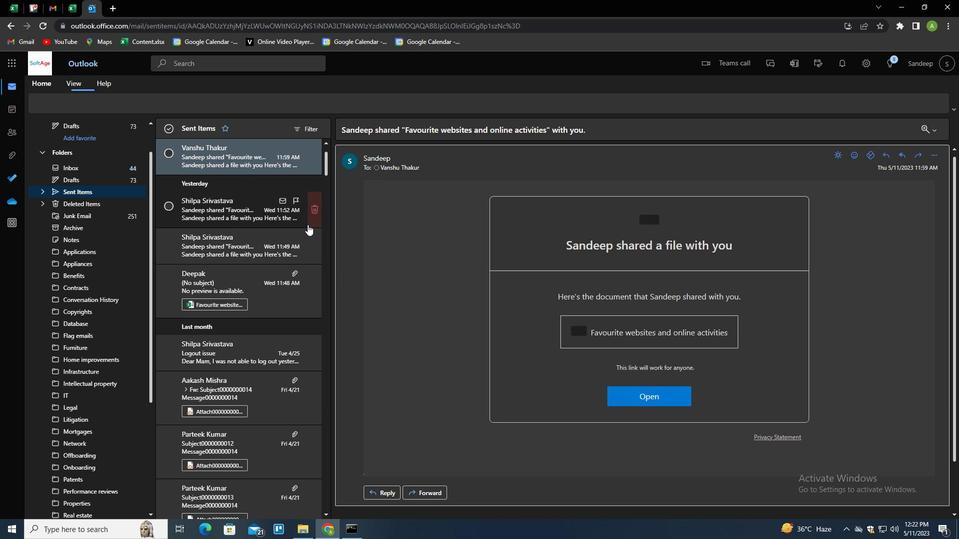 
Action: Mouse moved to (197, 266)
Screenshot: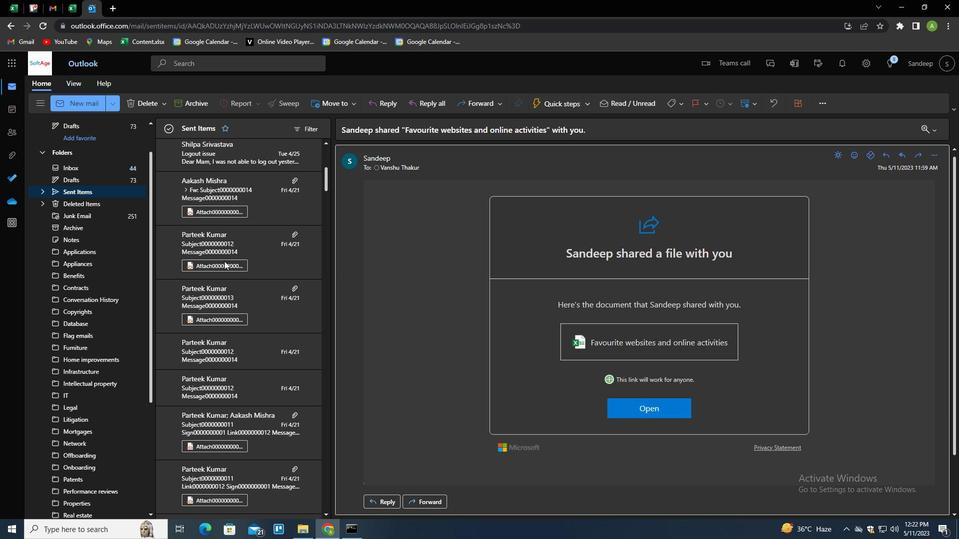 
Action: Mouse scrolled (197, 265) with delta (0, 0)
Screenshot: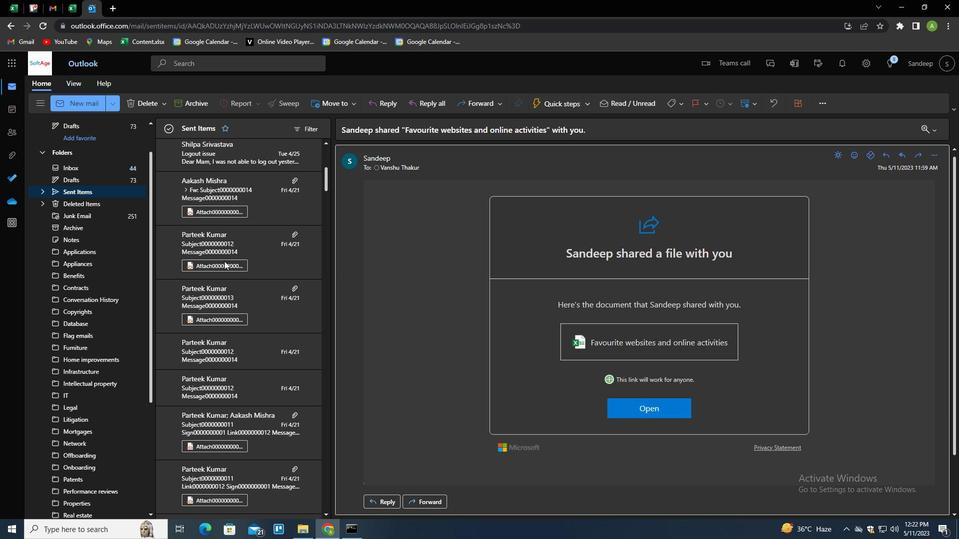 
Action: Mouse moved to (176, 276)
Screenshot: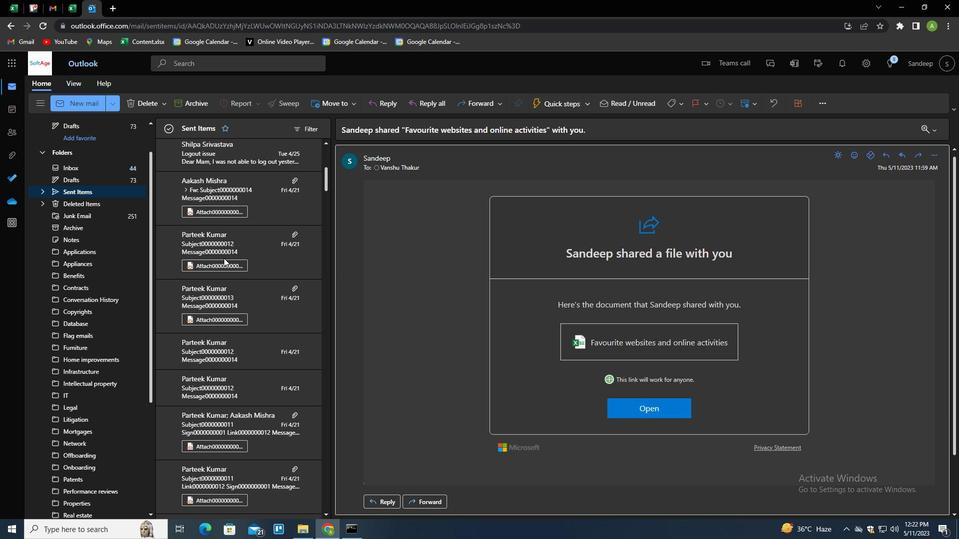 
Action: Mouse scrolled (176, 275) with delta (0, 0)
Screenshot: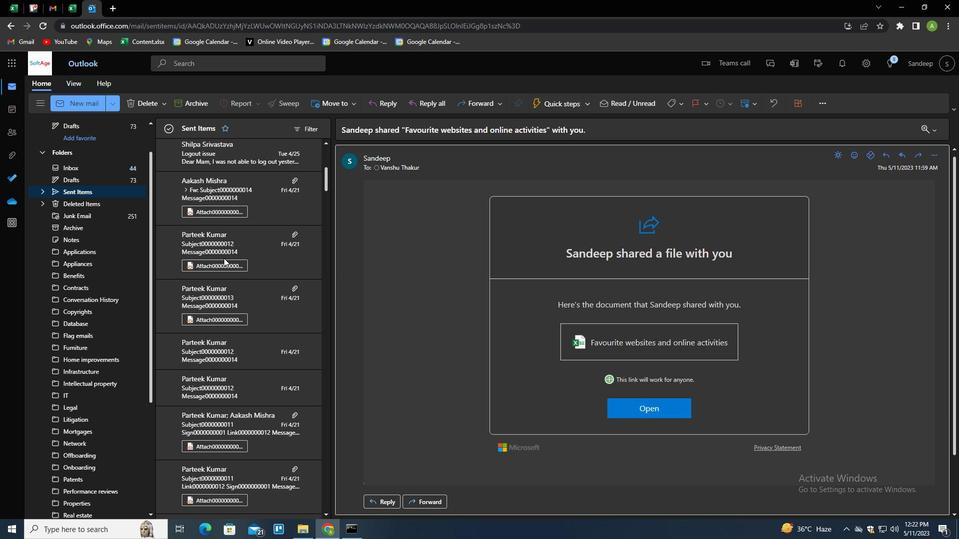 
Action: Mouse moved to (165, 283)
Screenshot: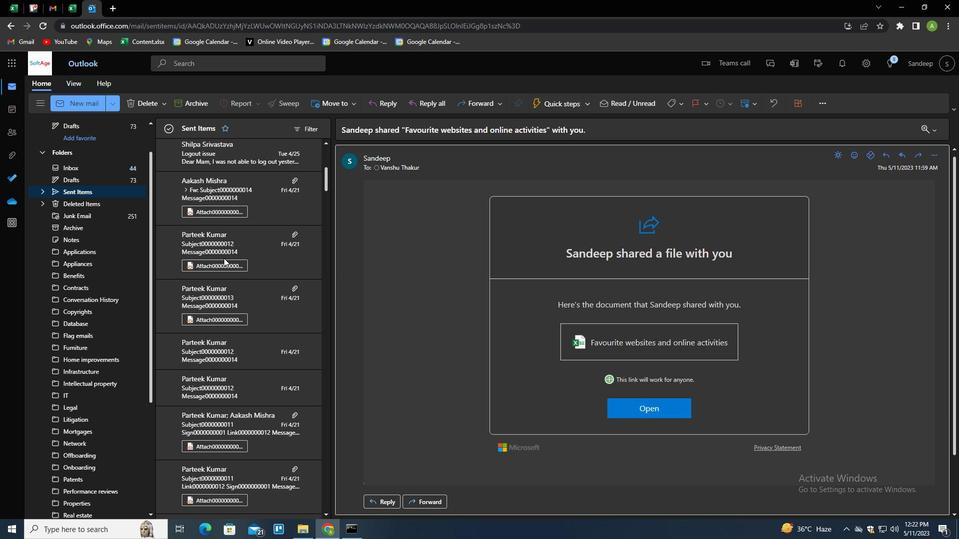 
Action: Mouse scrolled (165, 283) with delta (0, 0)
Screenshot: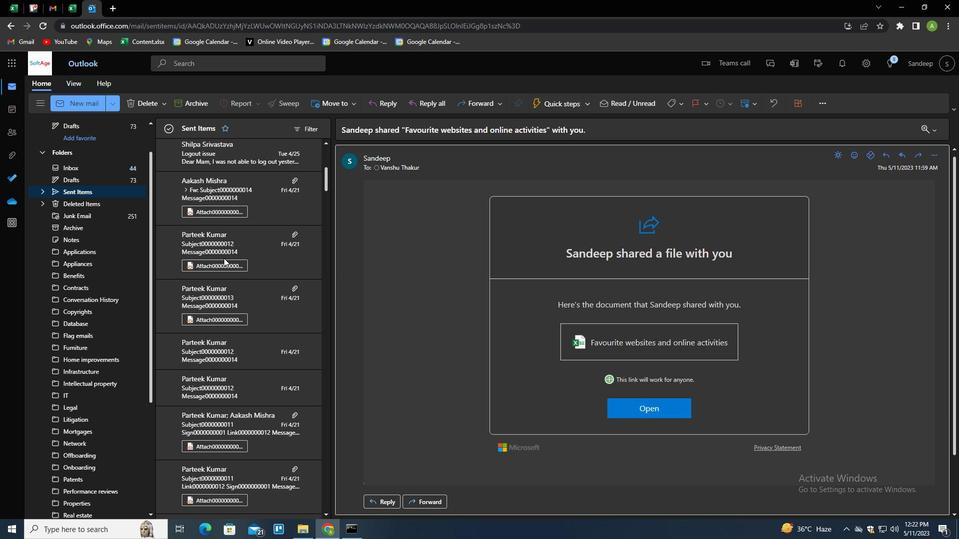 
Action: Mouse moved to (157, 287)
Screenshot: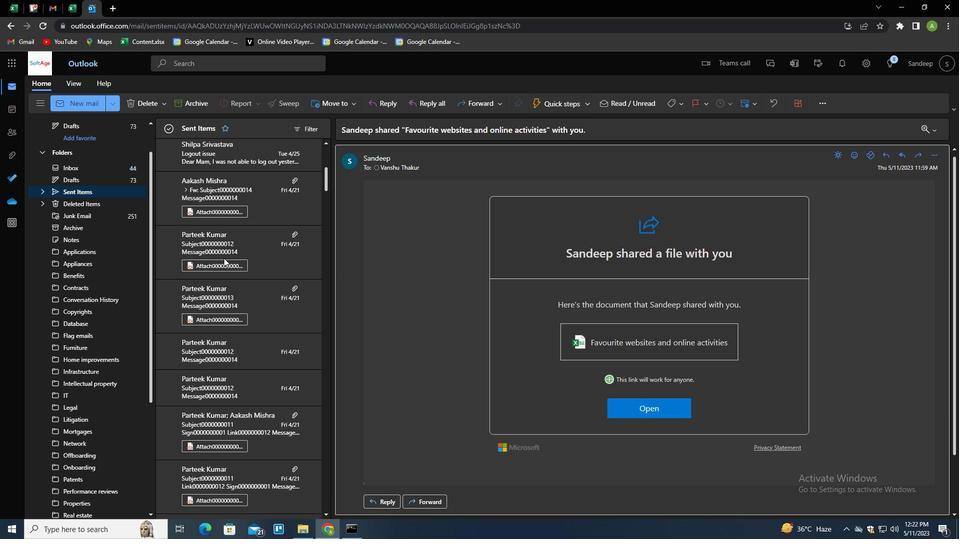 
Action: Mouse scrolled (157, 287) with delta (0, 0)
Screenshot: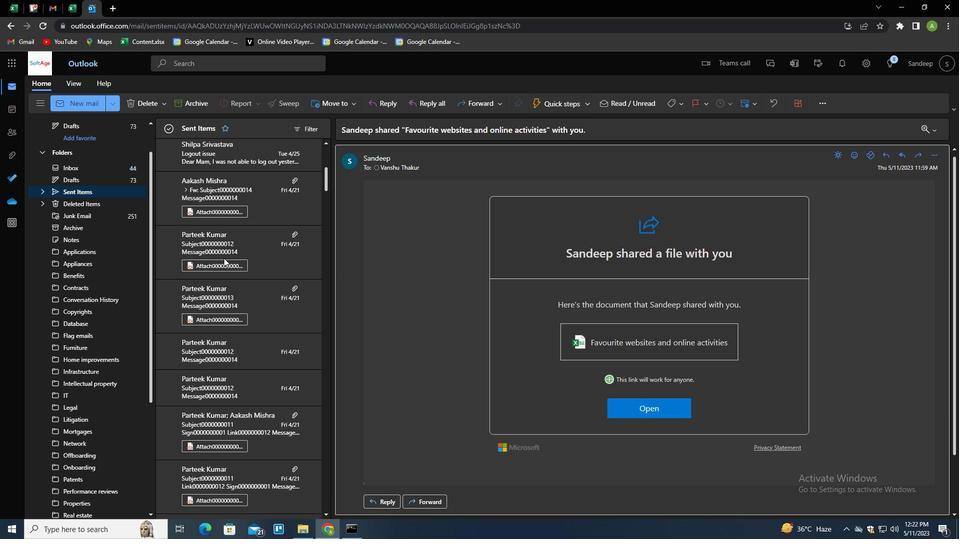
Action: Mouse moved to (115, 309)
Screenshot: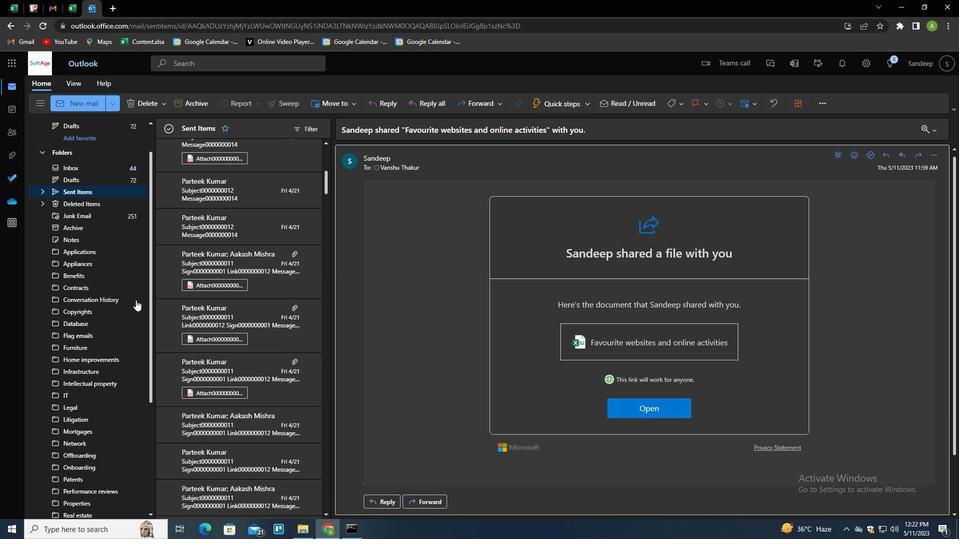 
Action: Mouse scrolled (115, 308) with delta (0, 0)
Screenshot: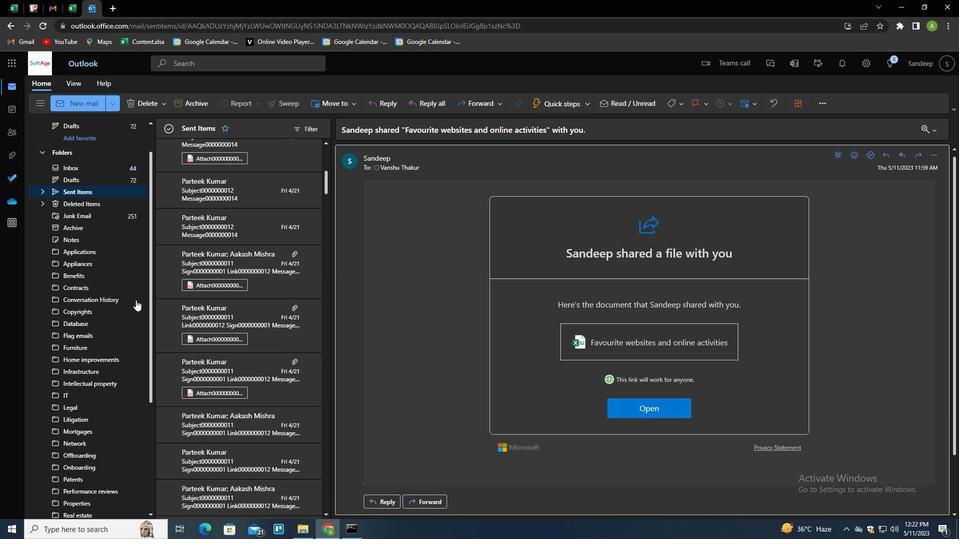 
Action: Mouse scrolled (115, 308) with delta (0, 0)
Screenshot: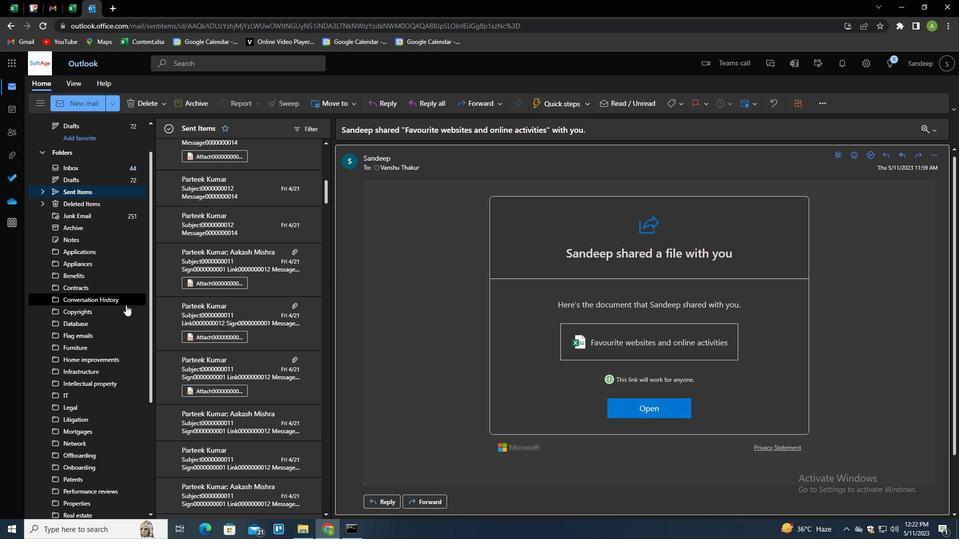 
Action: Mouse scrolled (115, 308) with delta (0, 0)
Screenshot: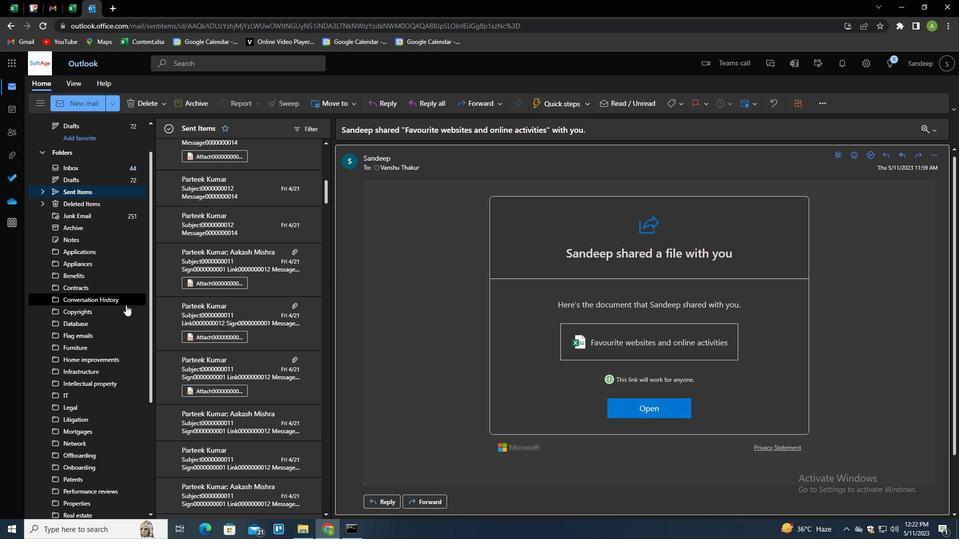 
Action: Mouse scrolled (115, 308) with delta (0, 0)
Screenshot: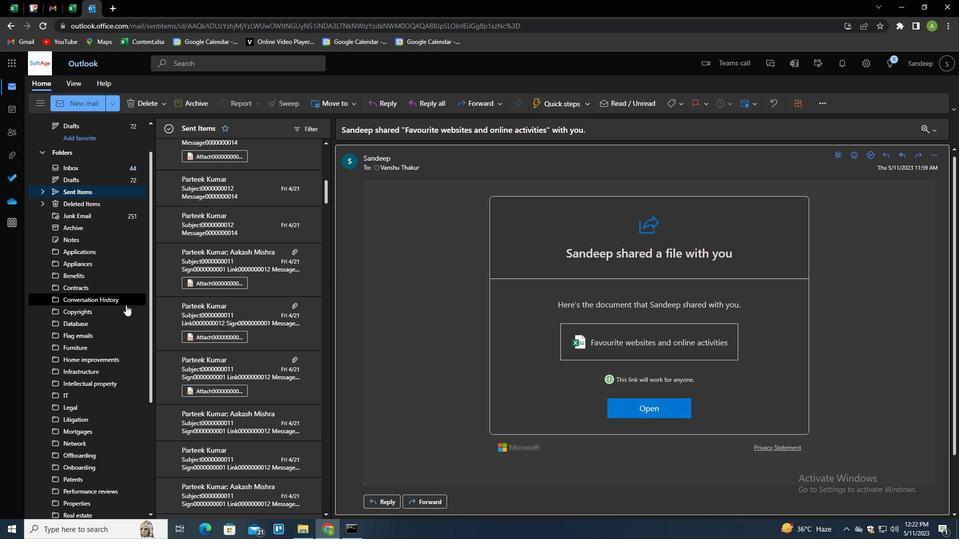 
Action: Mouse moved to (115, 309)
Screenshot: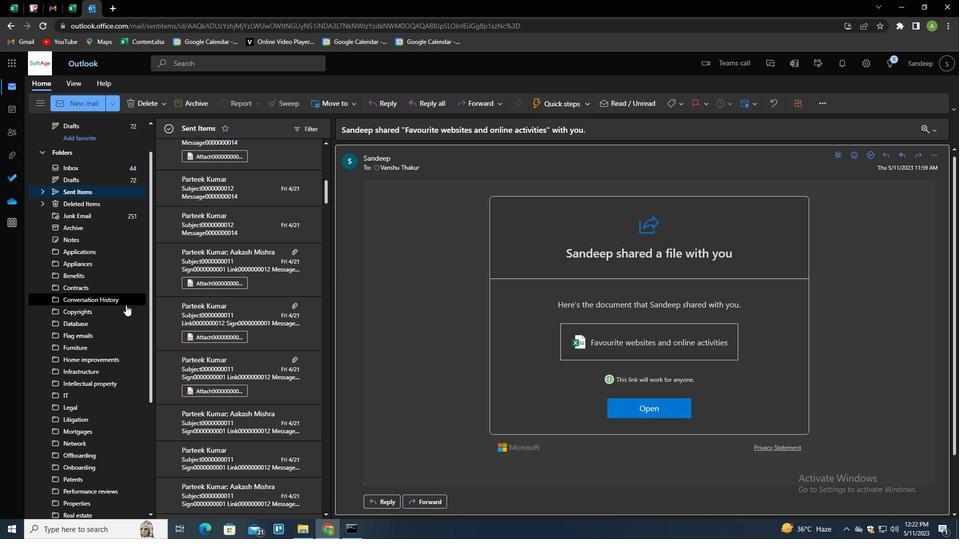 
Action: Mouse scrolled (115, 309) with delta (0, 0)
Screenshot: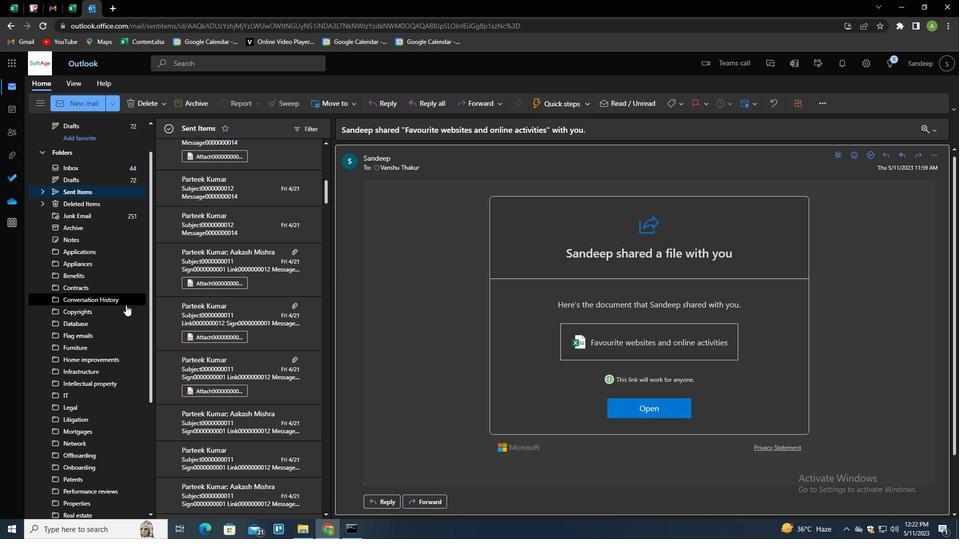 
Action: Mouse scrolled (115, 309) with delta (0, 0)
Screenshot: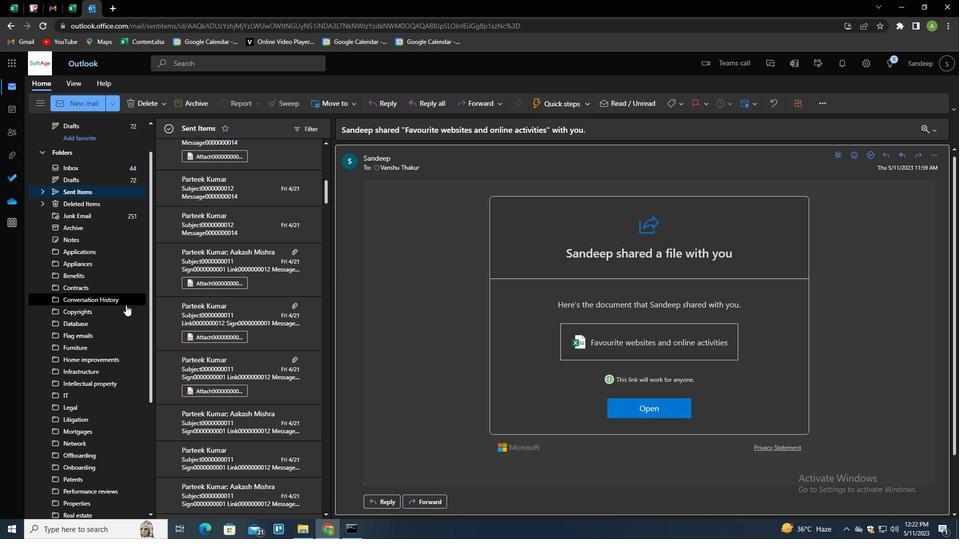 
Action: Mouse scrolled (115, 309) with delta (0, 0)
Screenshot: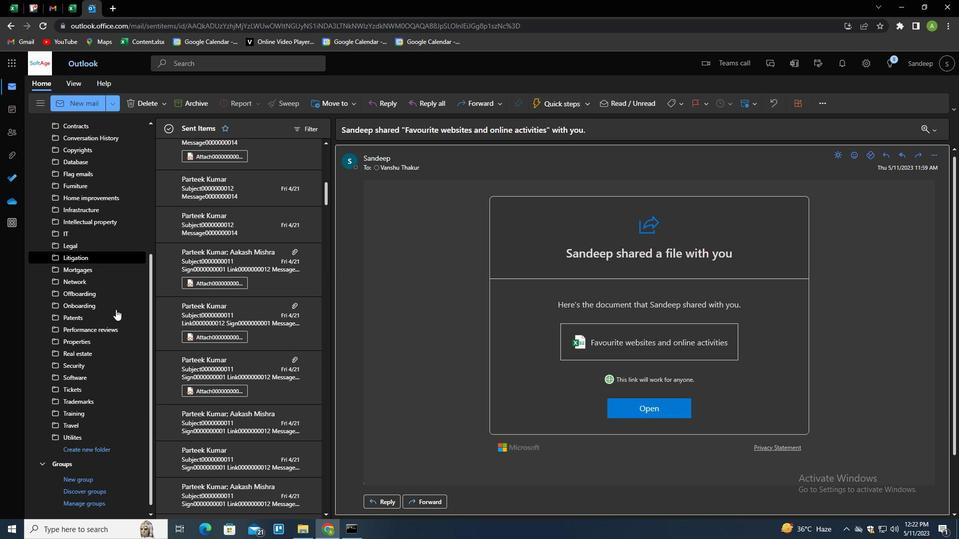 
Action: Mouse scrolled (115, 309) with delta (0, 0)
Screenshot: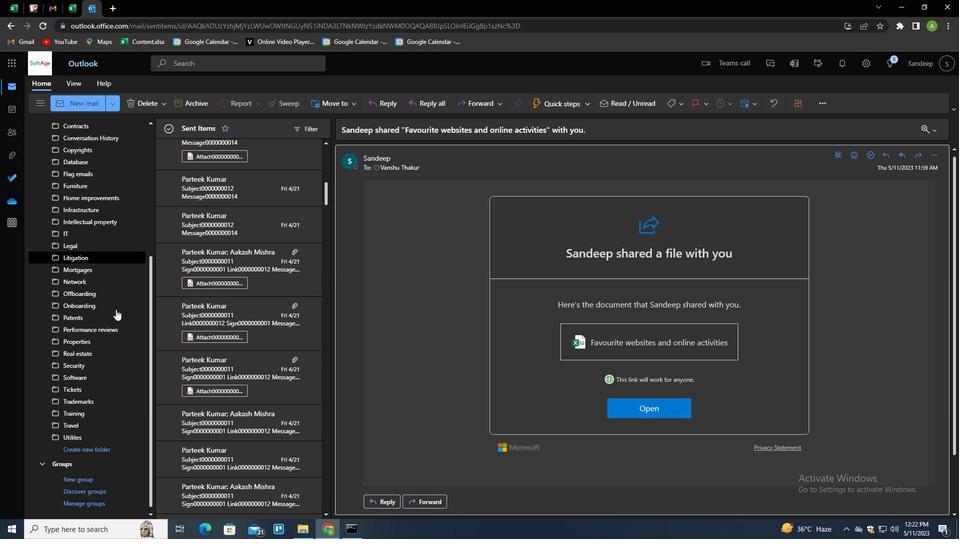 
Action: Mouse scrolled (115, 309) with delta (0, 0)
Screenshot: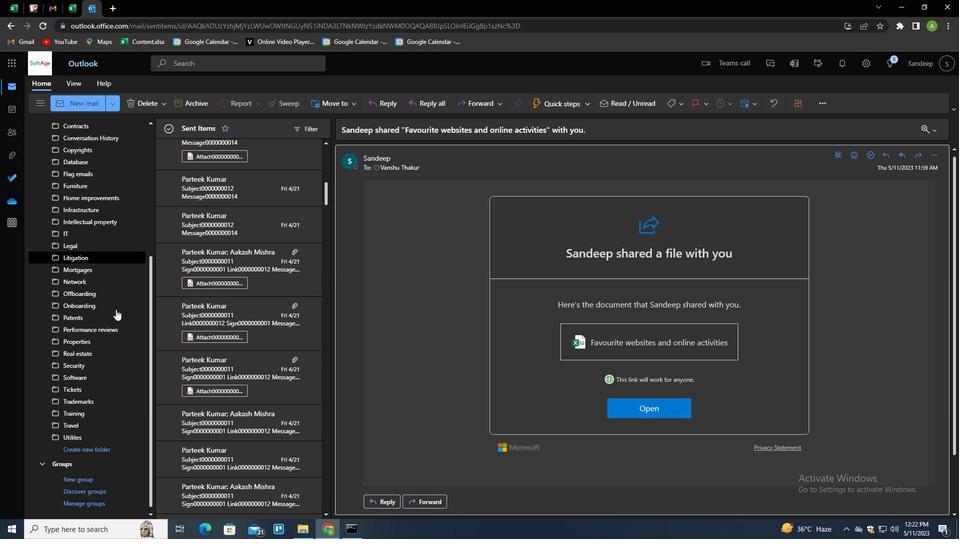 
Action: Mouse scrolled (115, 309) with delta (0, 0)
Screenshot: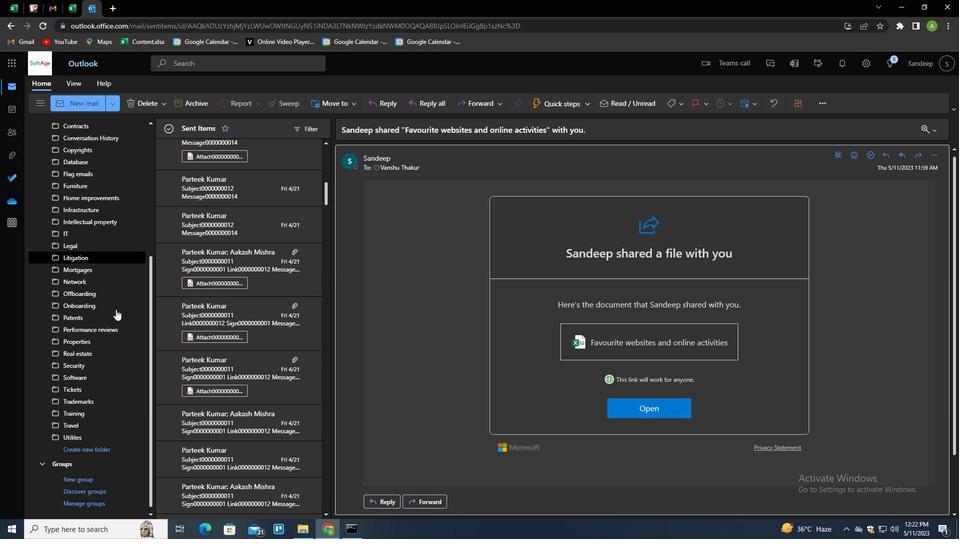 
Action: Mouse scrolled (115, 309) with delta (0, 0)
Screenshot: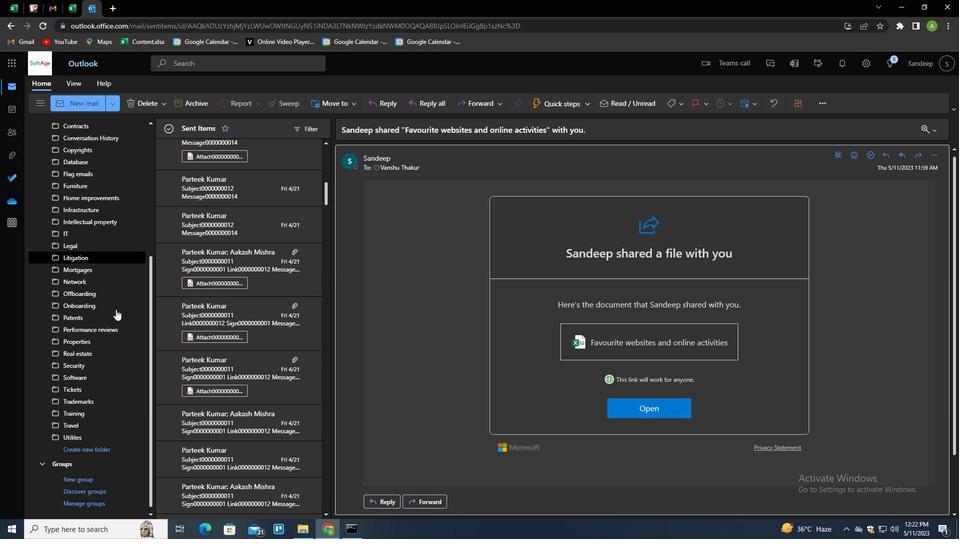 
Action: Mouse scrolled (115, 309) with delta (0, 0)
Screenshot: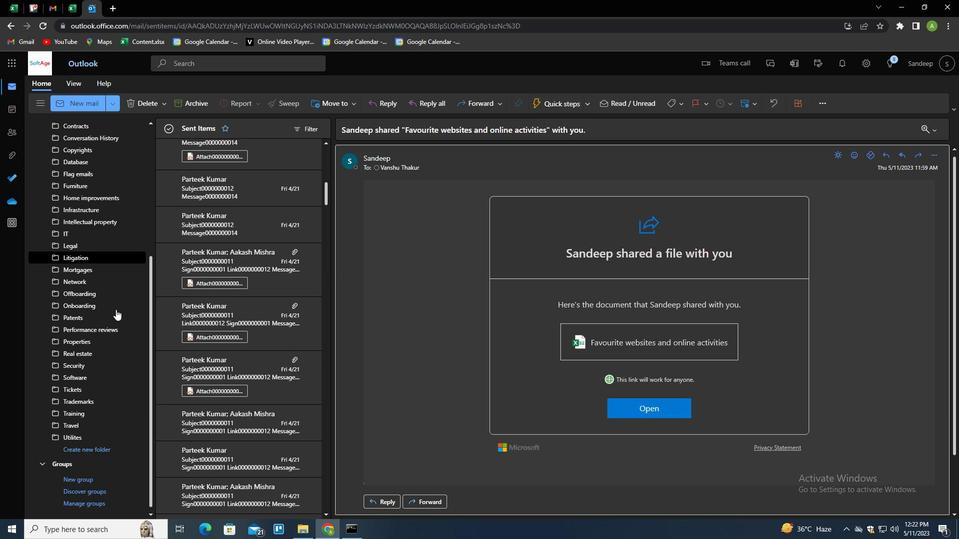 
Action: Mouse moved to (98, 451)
Screenshot: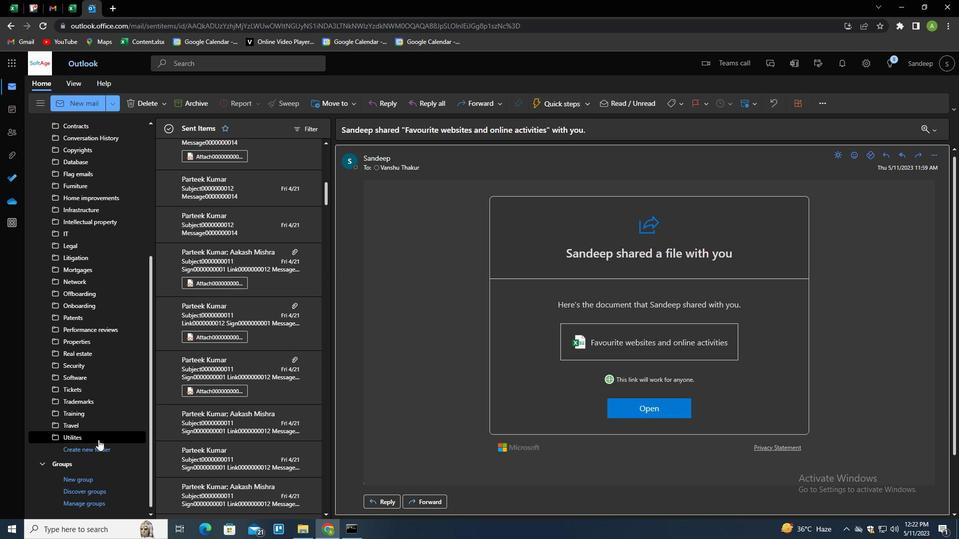 
Action: Mouse pressed left at (98, 451)
Screenshot: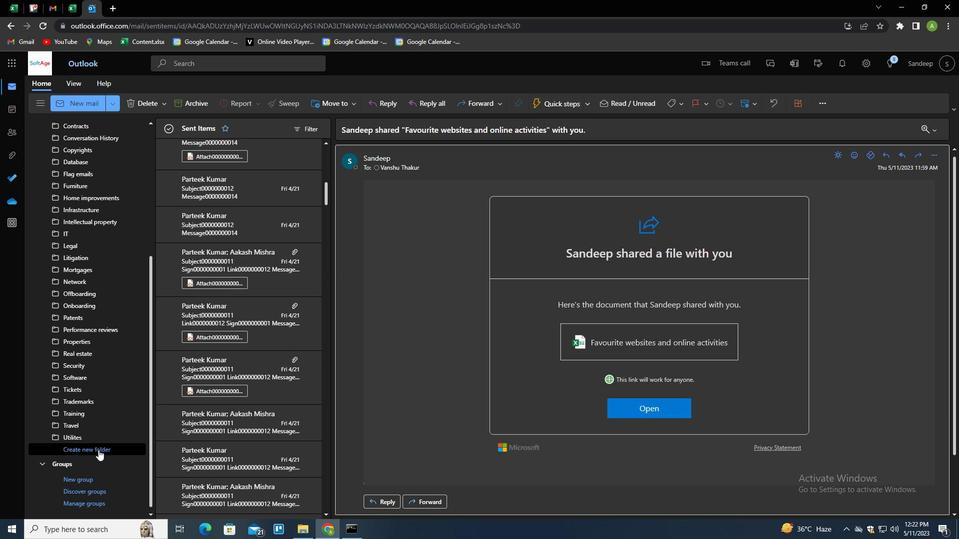 
Action: Key pressed <Key.shift>RESERVATIONS<Key.enter>
Screenshot: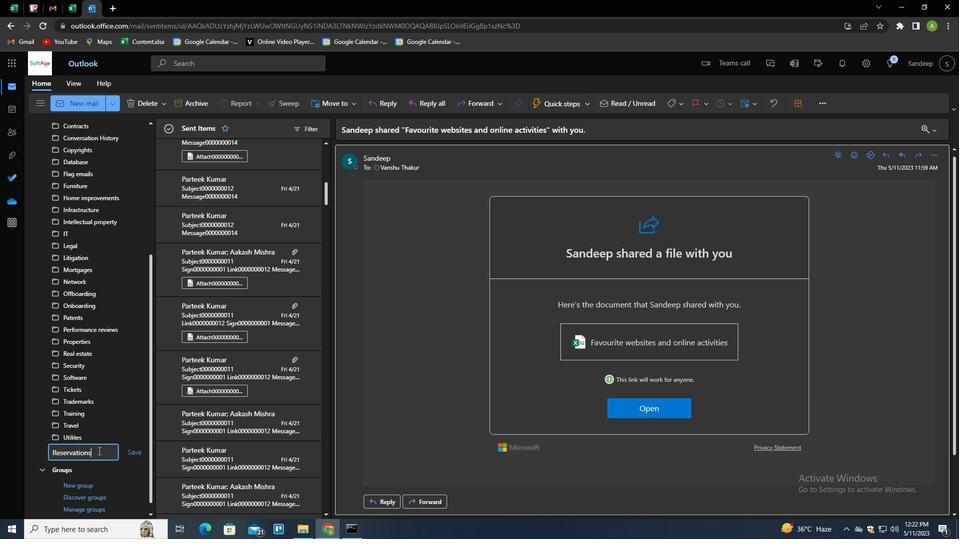 
Action: Mouse moved to (110, 431)
Screenshot: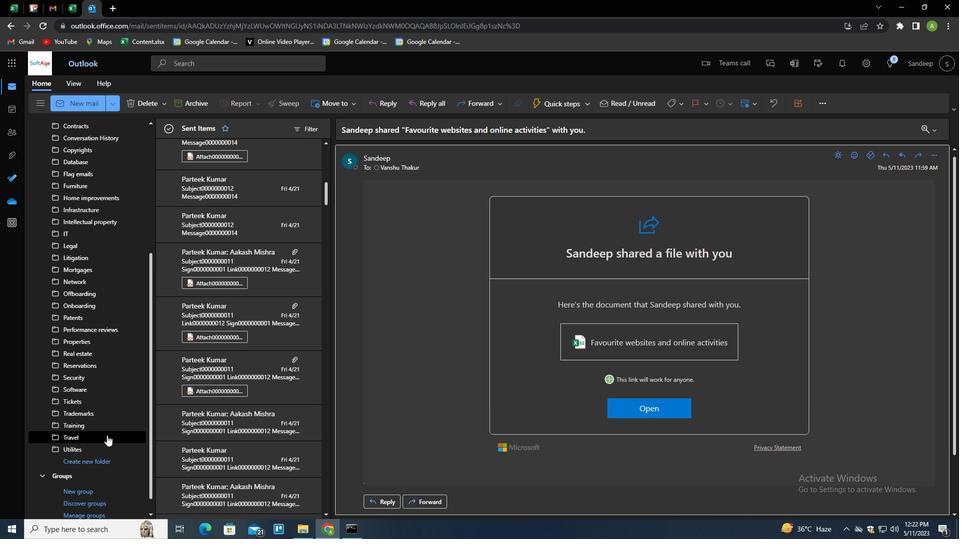 
Action: Mouse scrolled (110, 432) with delta (0, 0)
Screenshot: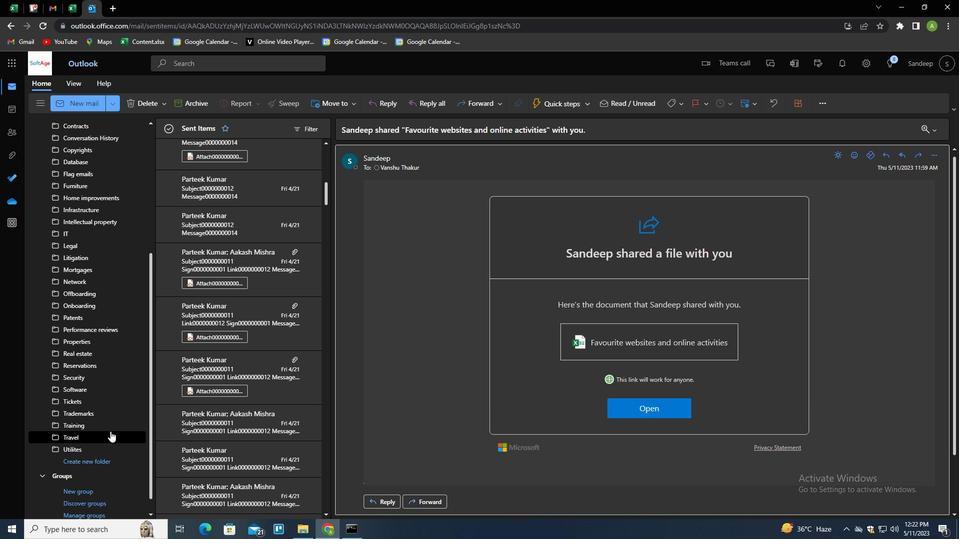 
Action: Mouse scrolled (110, 431) with delta (0, 0)
Screenshot: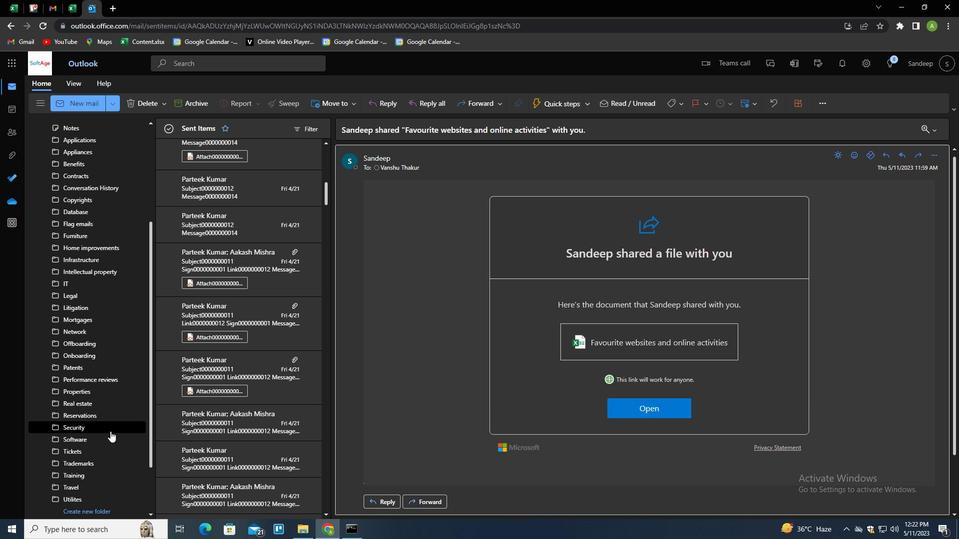 
Action: Mouse scrolled (110, 431) with delta (0, 0)
Screenshot: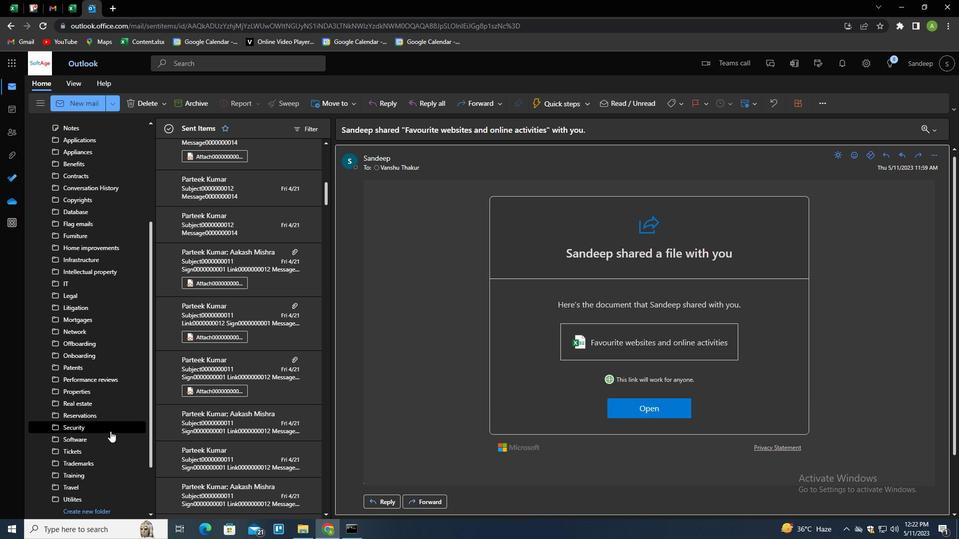 
Action: Mouse moved to (101, 241)
Screenshot: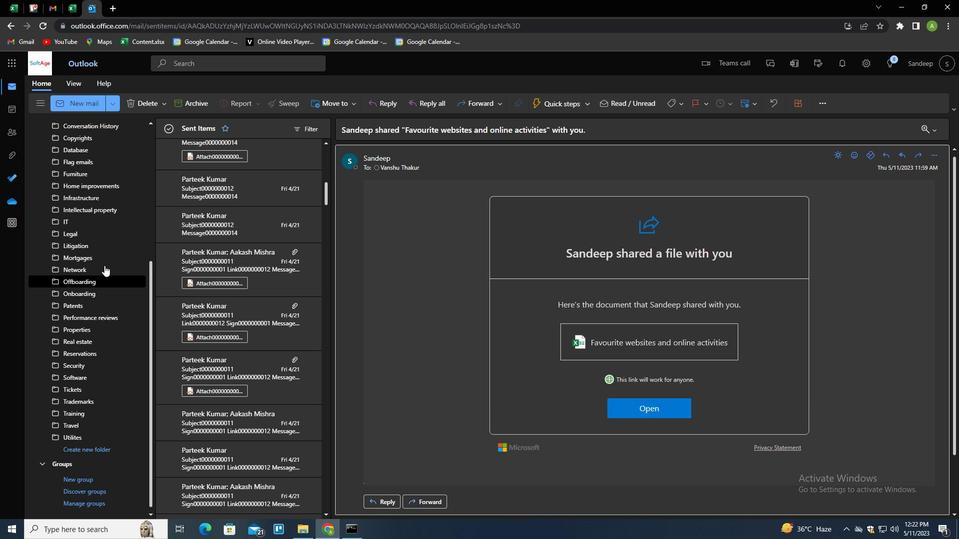 
Action: Mouse scrolled (101, 241) with delta (0, 0)
Screenshot: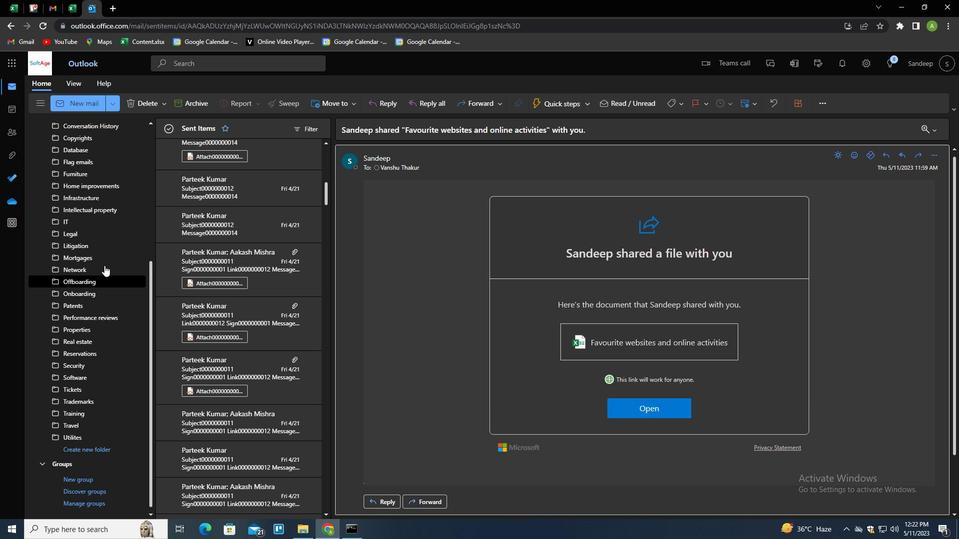 
Action: Mouse scrolled (101, 241) with delta (0, 0)
Screenshot: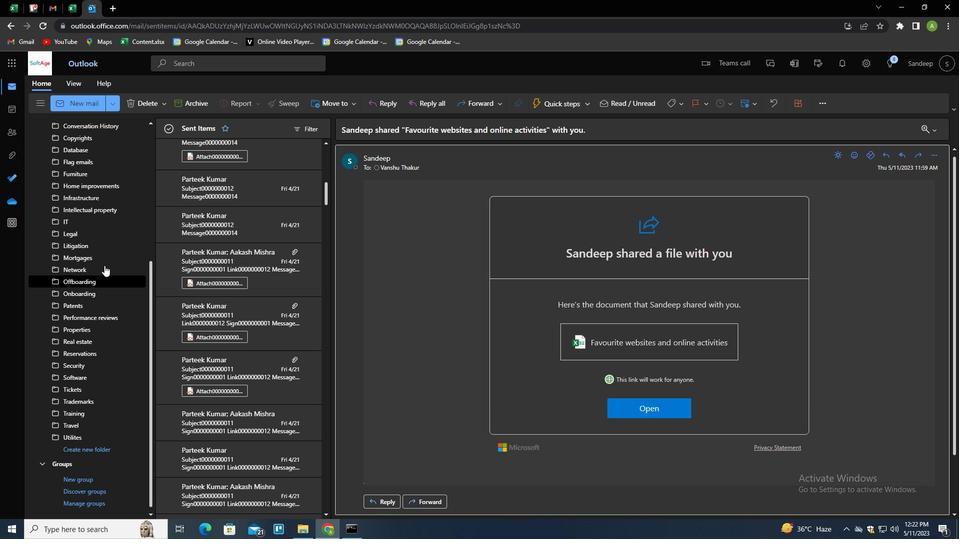 
Action: Mouse scrolled (101, 241) with delta (0, 0)
Screenshot: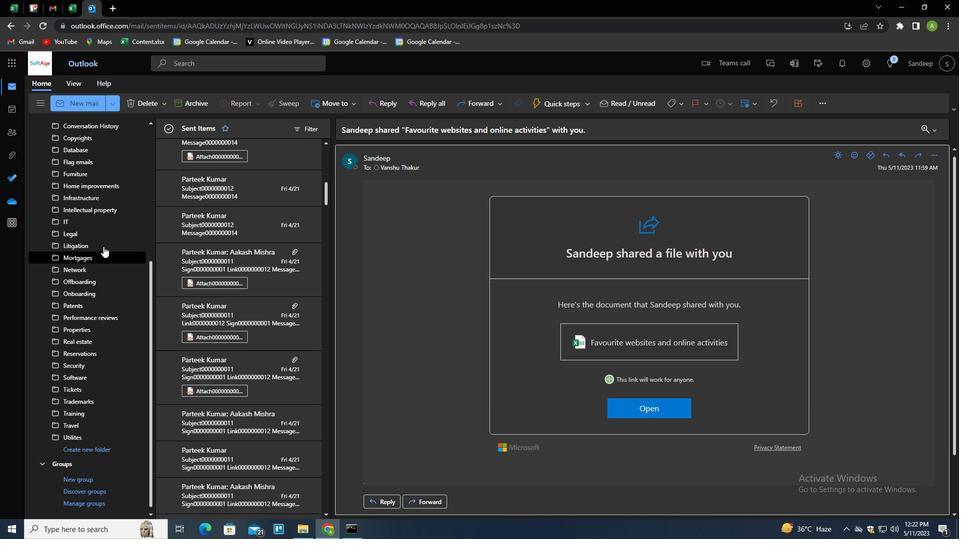 
Action: Mouse moved to (101, 240)
Screenshot: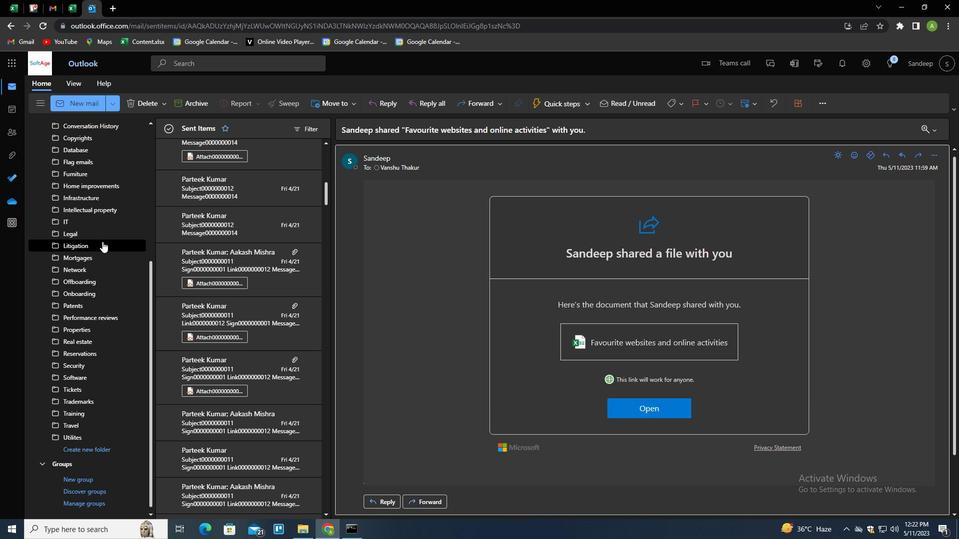 
Action: Mouse scrolled (101, 240) with delta (0, 0)
Screenshot: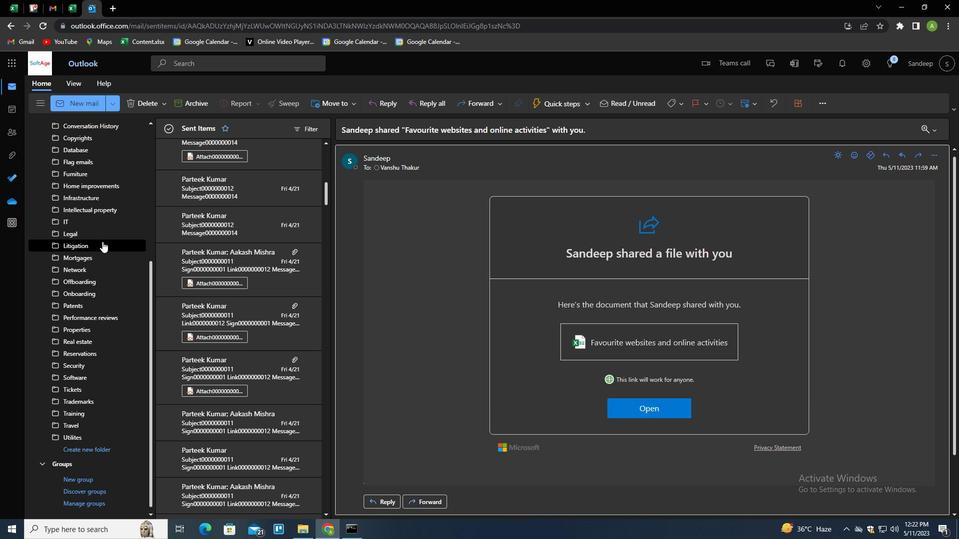 
Action: Mouse moved to (91, 217)
Screenshot: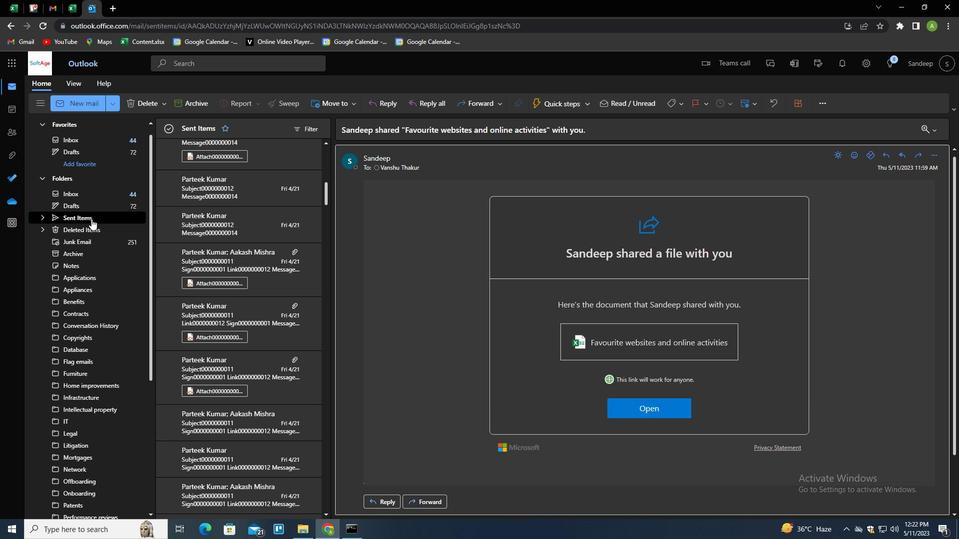 
Action: Mouse pressed left at (91, 217)
Screenshot: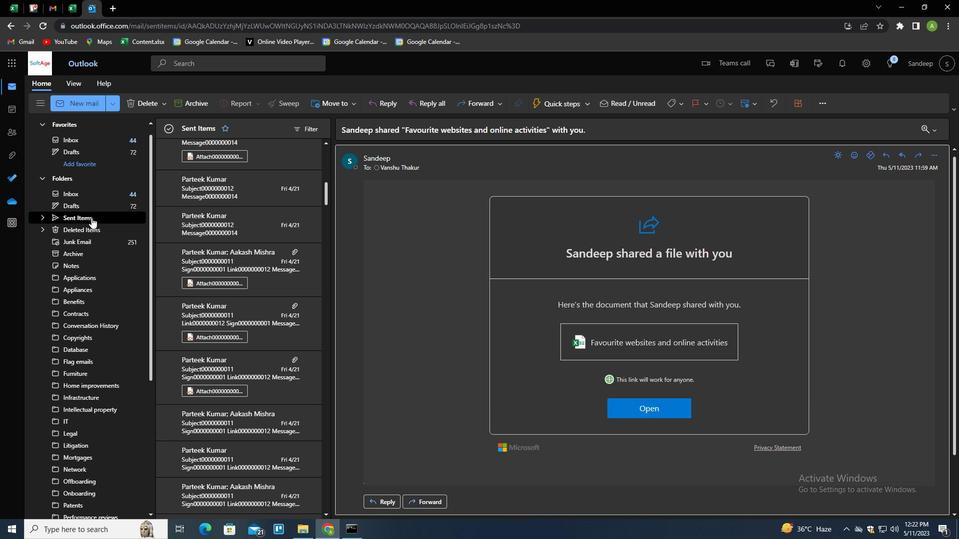 
Action: Mouse moved to (233, 190)
Screenshot: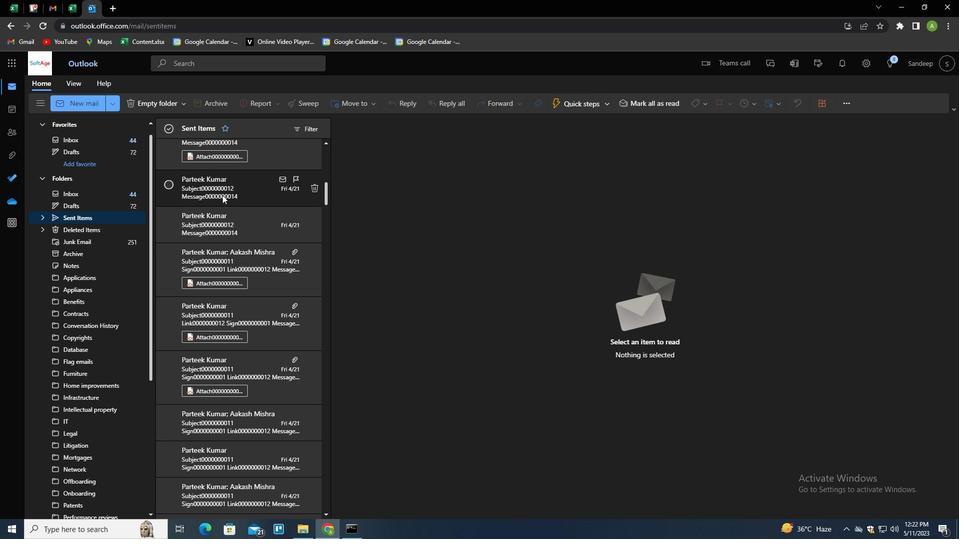 
Action: Mouse scrolled (233, 190) with delta (0, 0)
Screenshot: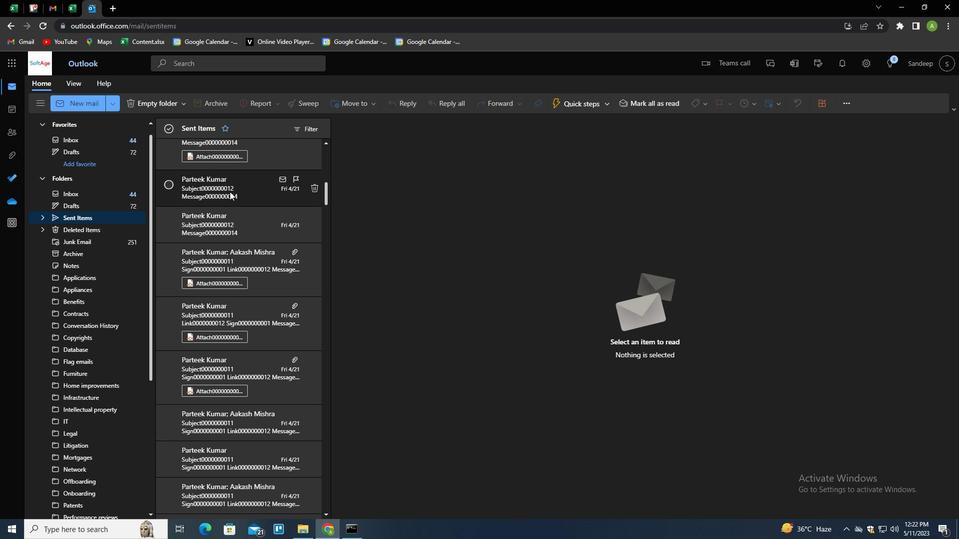 
Action: Mouse scrolled (233, 190) with delta (0, 0)
Screenshot: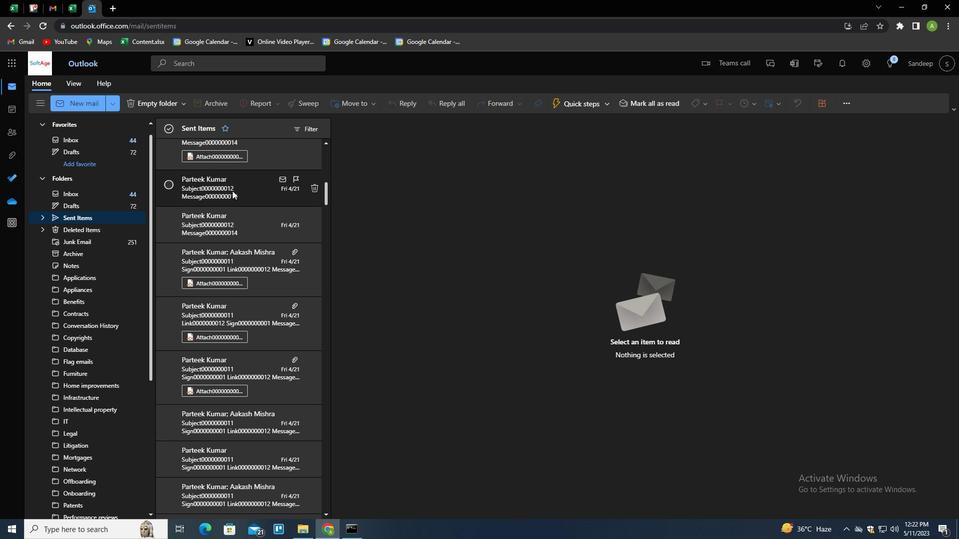 
Action: Mouse moved to (233, 190)
Screenshot: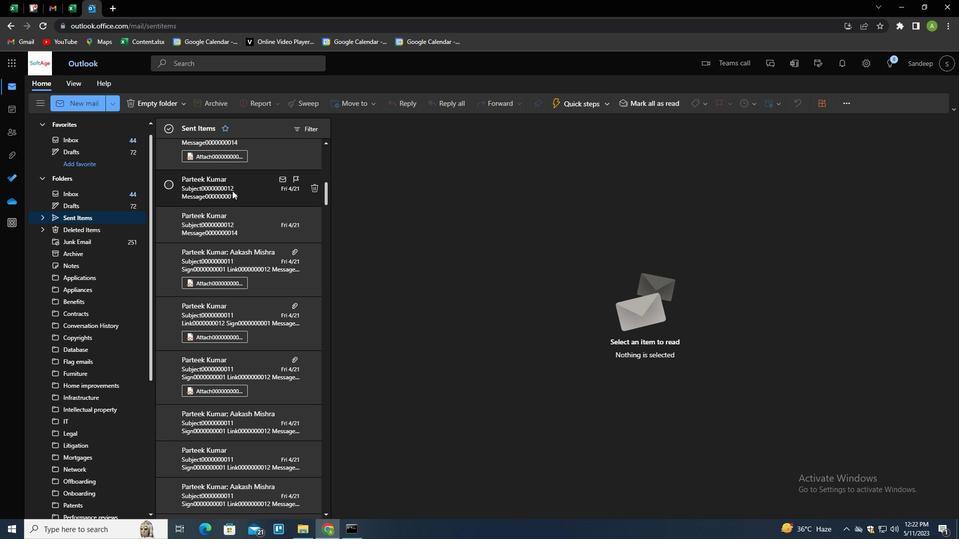 
Action: Mouse scrolled (233, 190) with delta (0, 0)
Screenshot: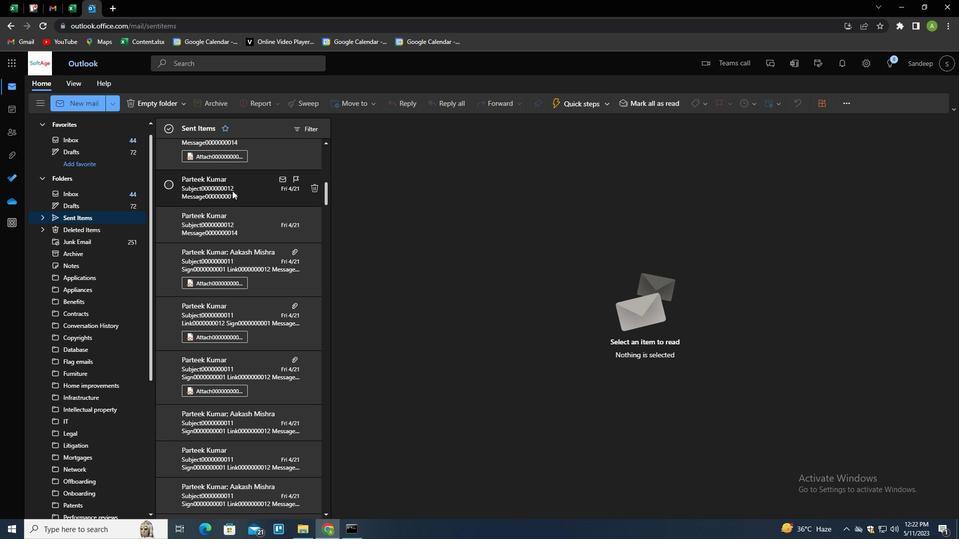 
Action: Mouse scrolled (233, 190) with delta (0, 0)
Screenshot: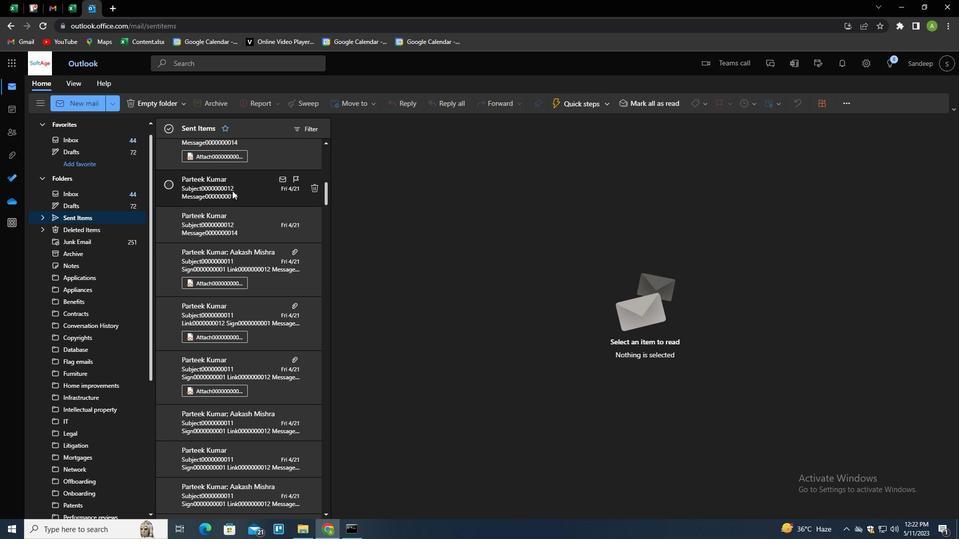 
Action: Mouse scrolled (233, 190) with delta (0, 0)
Screenshot: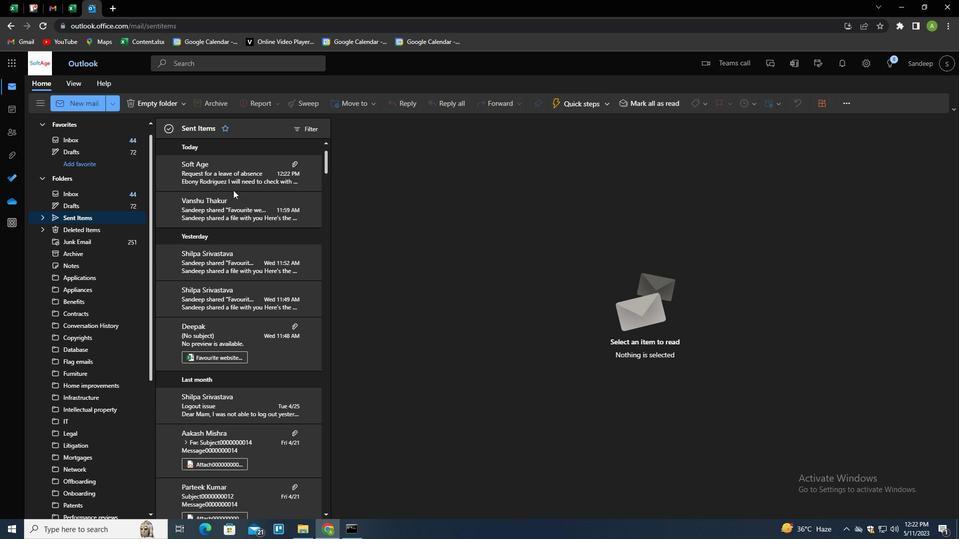 
Action: Mouse scrolled (233, 190) with delta (0, 0)
Screenshot: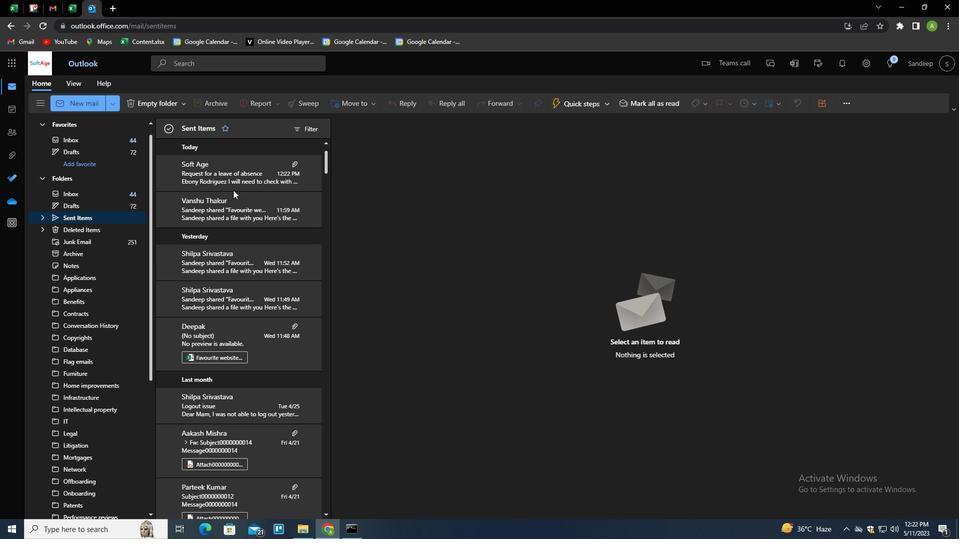 
Action: Mouse moved to (91, 215)
Screenshot: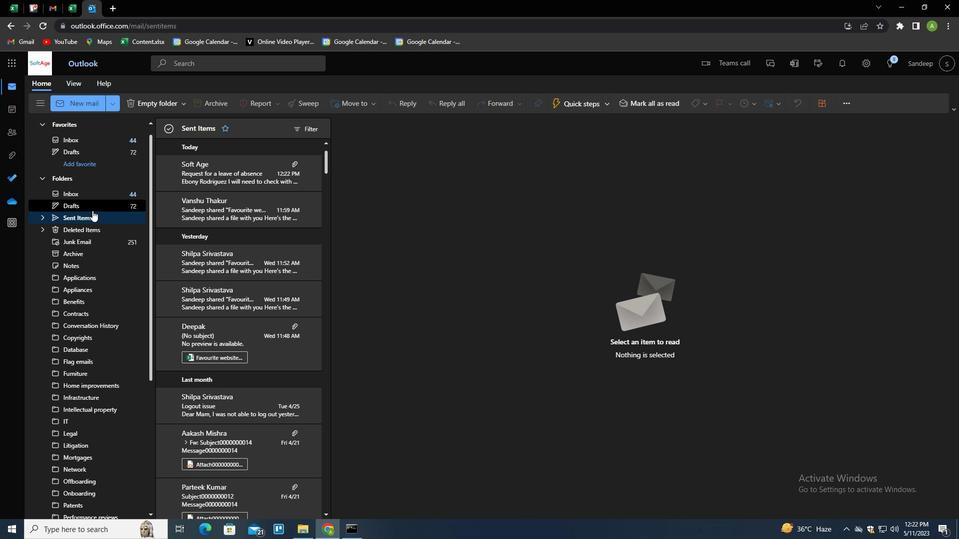 
Action: Mouse pressed left at (91, 215)
Screenshot: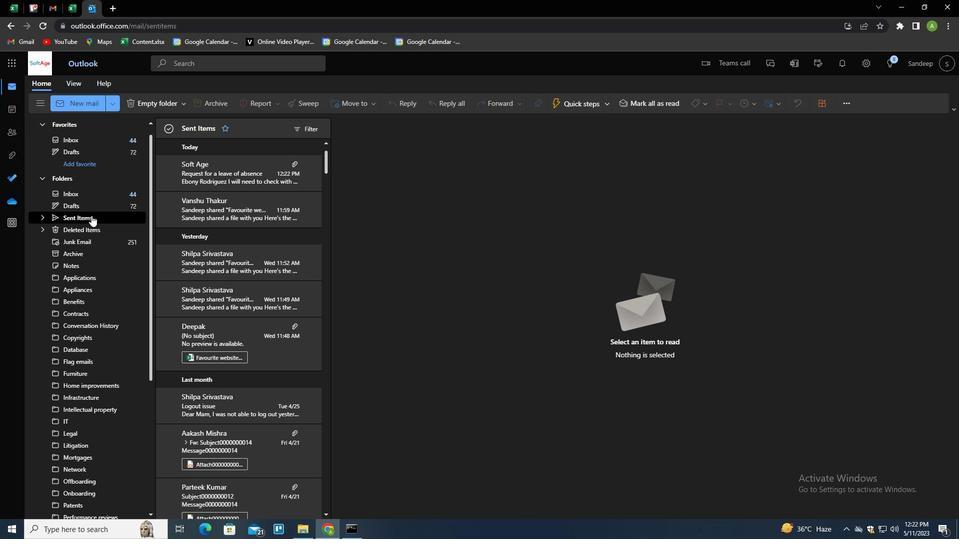 
Action: Mouse moved to (205, 169)
Screenshot: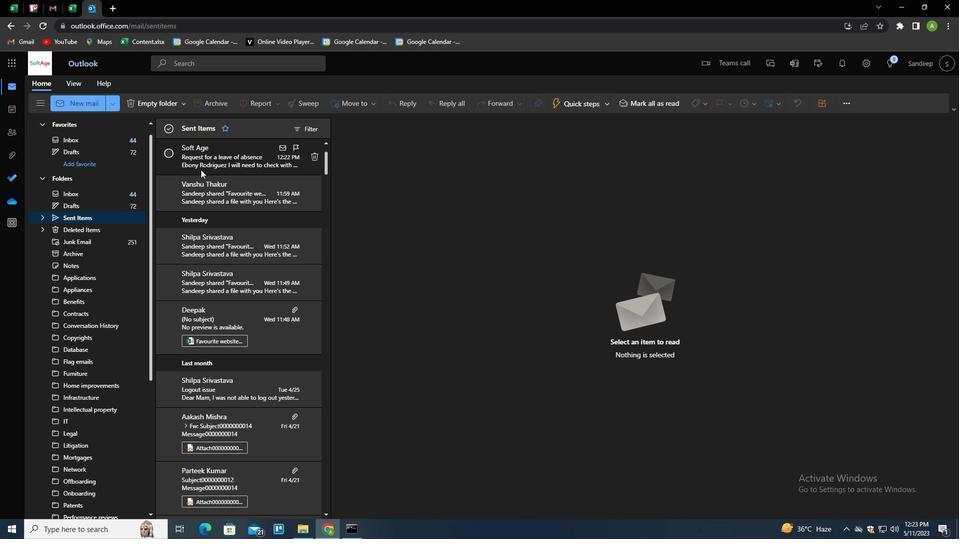 
Action: Mouse scrolled (205, 169) with delta (0, 0)
Screenshot: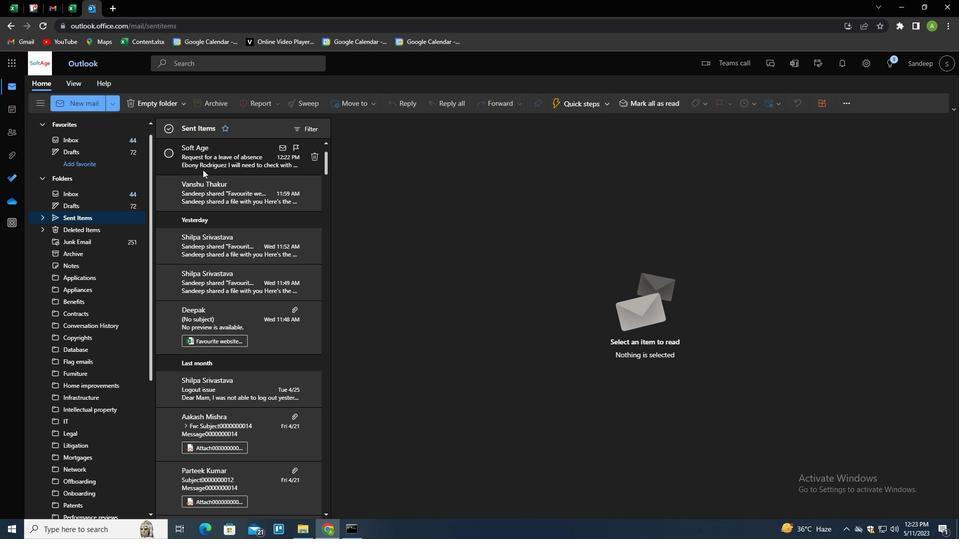 
Action: Mouse scrolled (205, 169) with delta (0, 0)
Screenshot: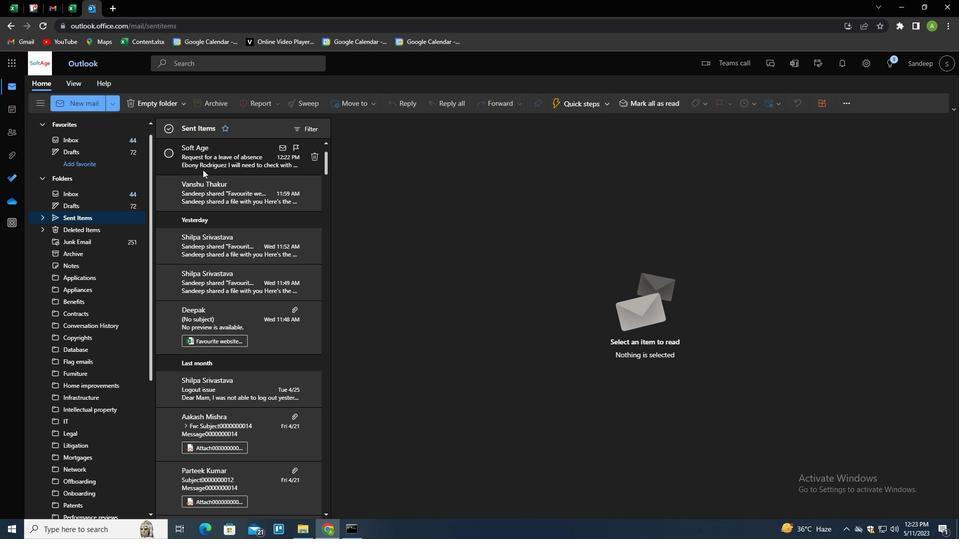 
Action: Mouse scrolled (205, 169) with delta (0, 0)
Screenshot: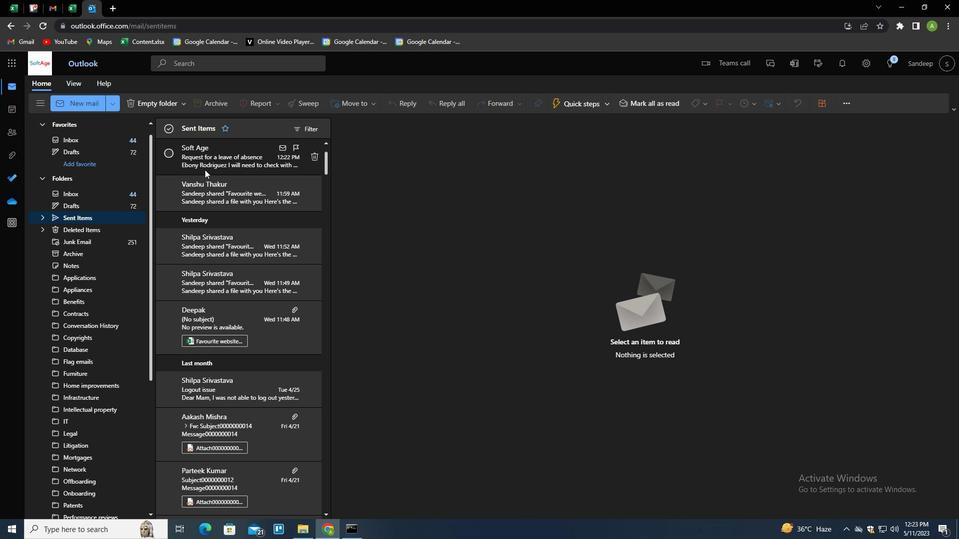 
Action: Mouse moved to (221, 168)
Screenshot: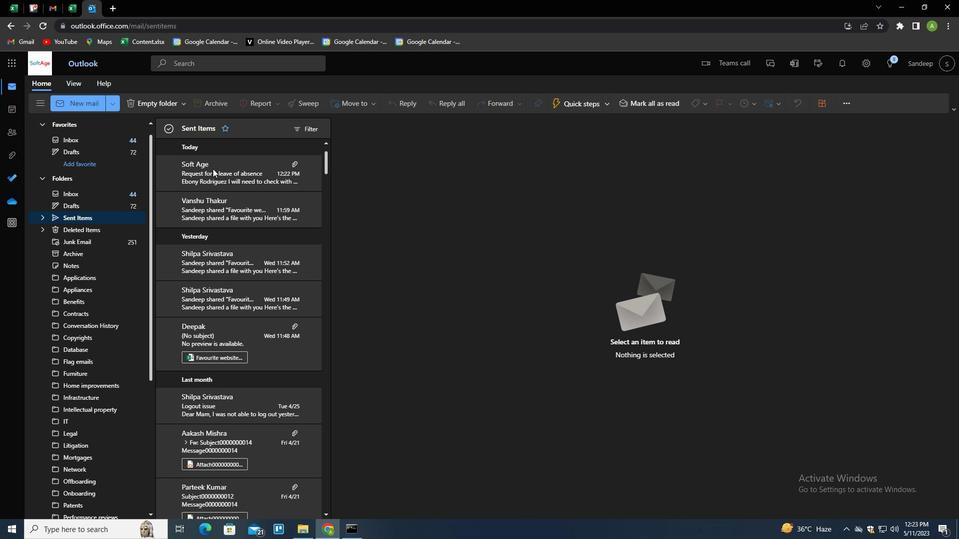 
Action: Mouse pressed right at (221, 168)
Screenshot: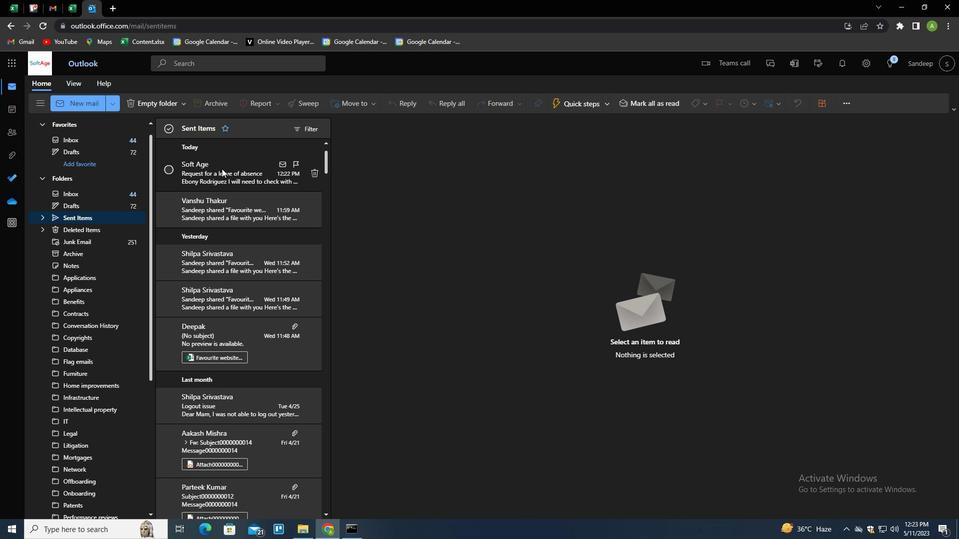 
Action: Mouse moved to (239, 210)
Screenshot: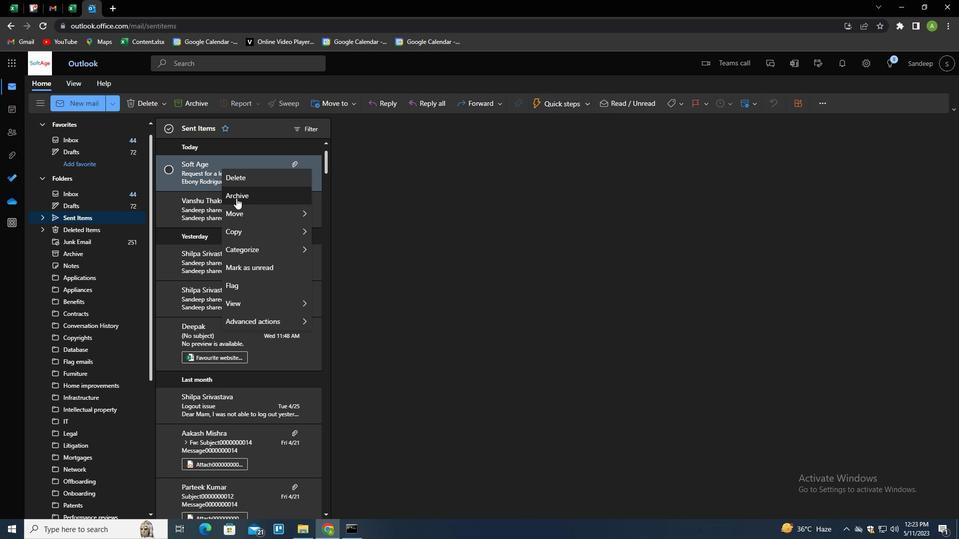 
Action: Mouse pressed left at (239, 210)
Screenshot: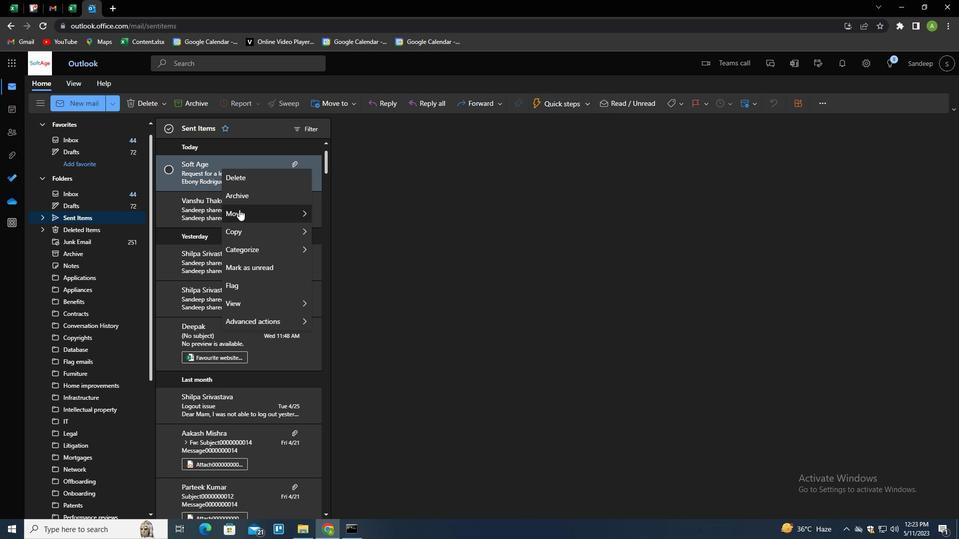 
Action: Mouse moved to (345, 214)
Screenshot: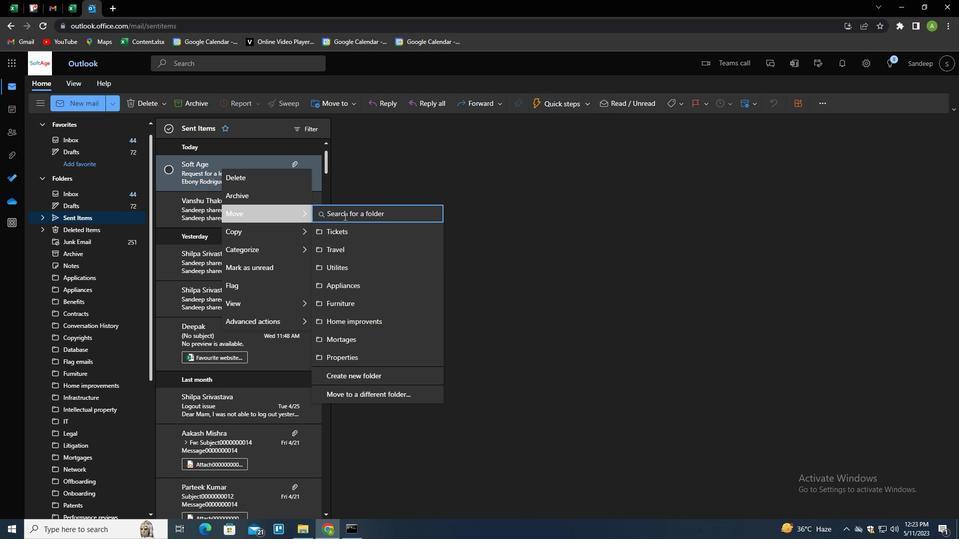 
Action: Mouse pressed left at (345, 214)
Screenshot: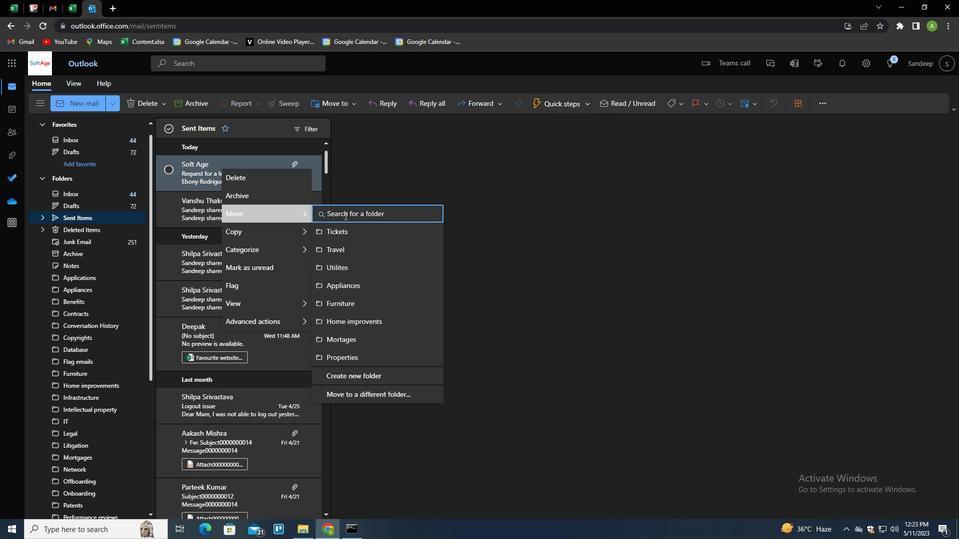
Action: Mouse moved to (315, 181)
Screenshot: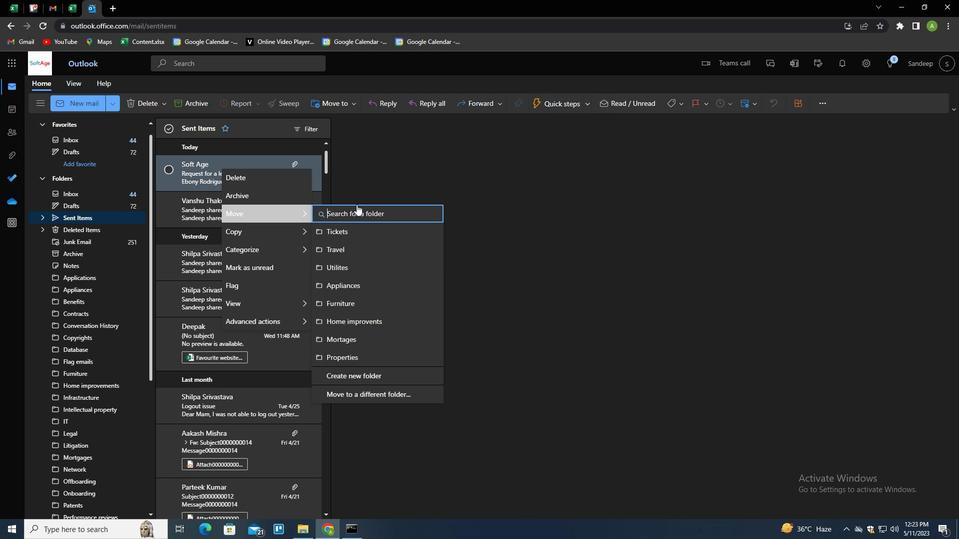 
Action: Key pressed <Key.shift>RESERVATIONS<Key.down><Key.enter>
Screenshot: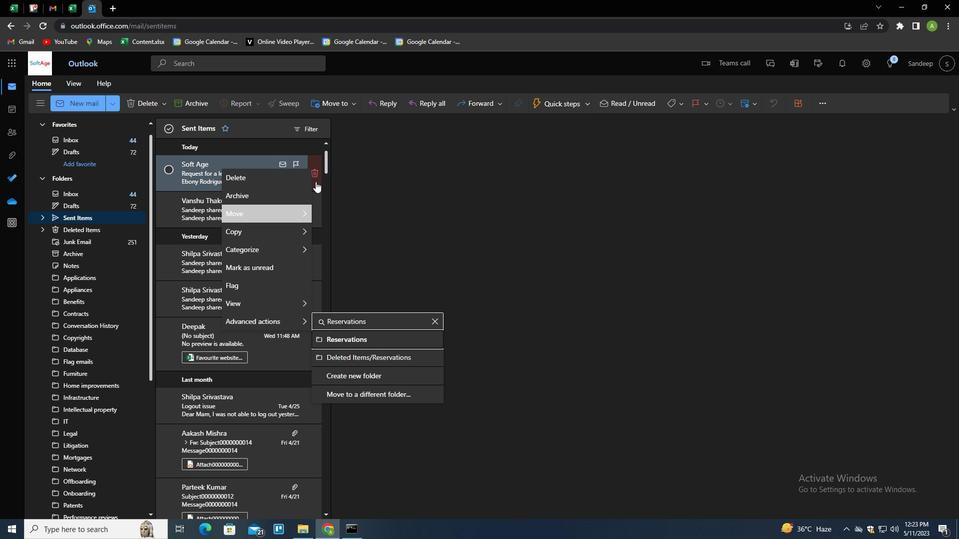 
